 Task: Open Card Environmental Science Conference Review in Board Business Model Canvas Creation to Workspace Corporate Housing and add a team member Softage.2@softage.net, a label Blue, a checklist Event Marketing, an attachment from Trello, a color Blue and finally, add a card description 'Plan and execute company team-building retreat with a focus on employee well-being' and a comment 'We should approach this task with a sense of ownership and personal responsibility for its success.'. Add a start date 'Jan 02, 1900' with a due date 'Jan 09, 1900'
Action: Mouse moved to (83, 288)
Screenshot: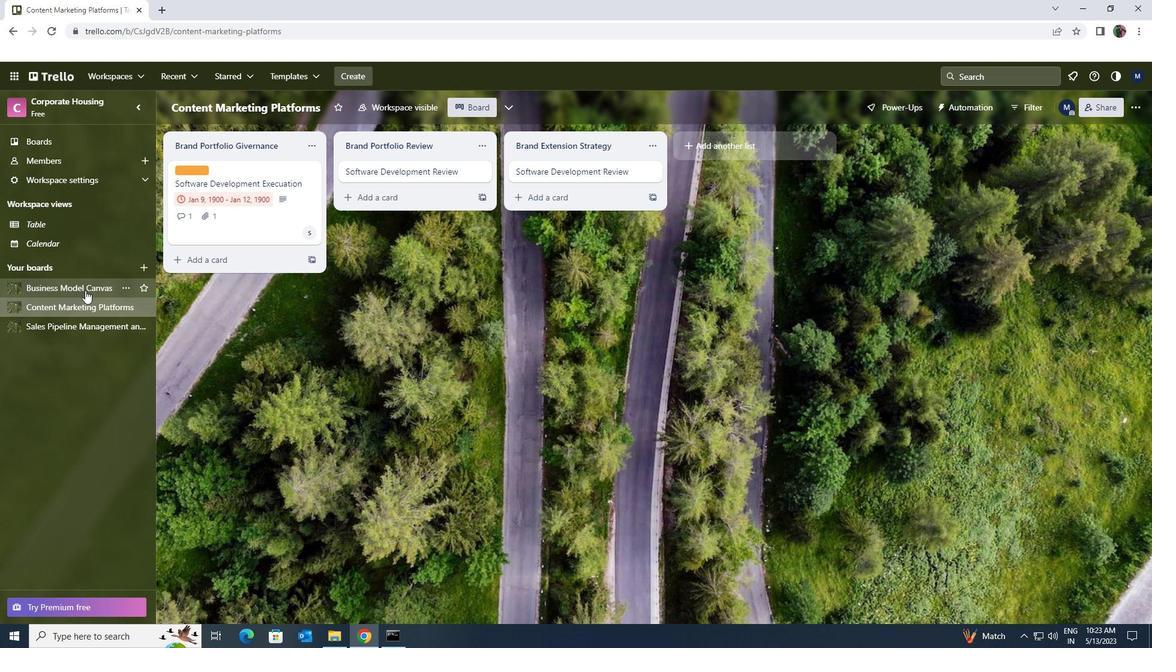 
Action: Mouse pressed left at (83, 288)
Screenshot: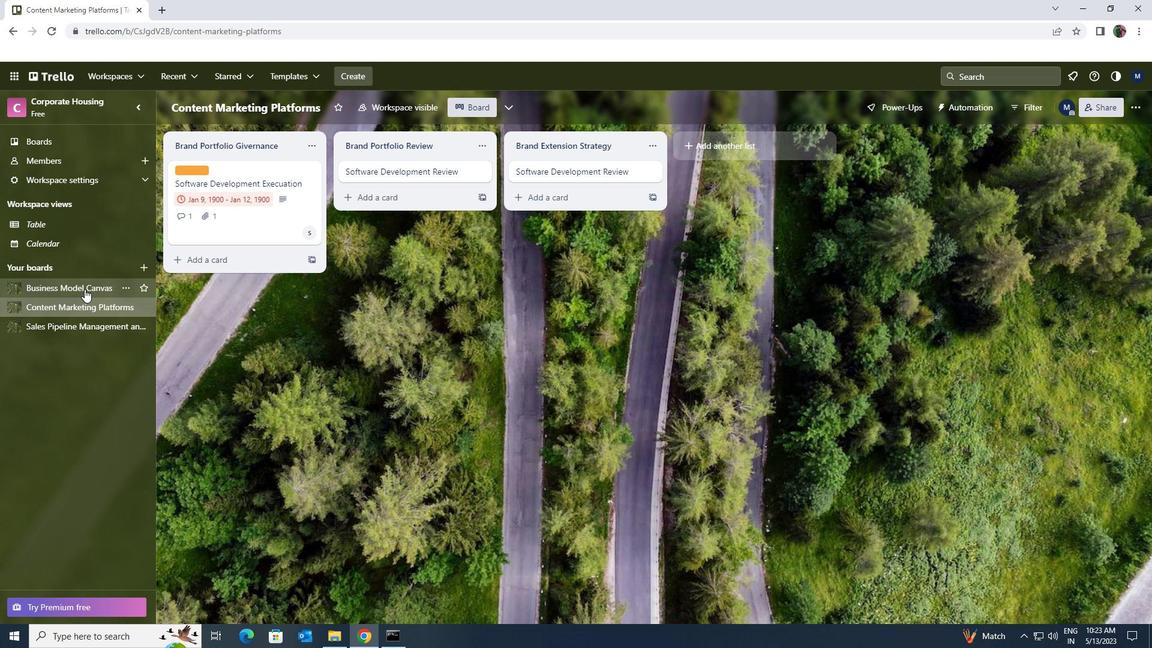 
Action: Mouse moved to (226, 166)
Screenshot: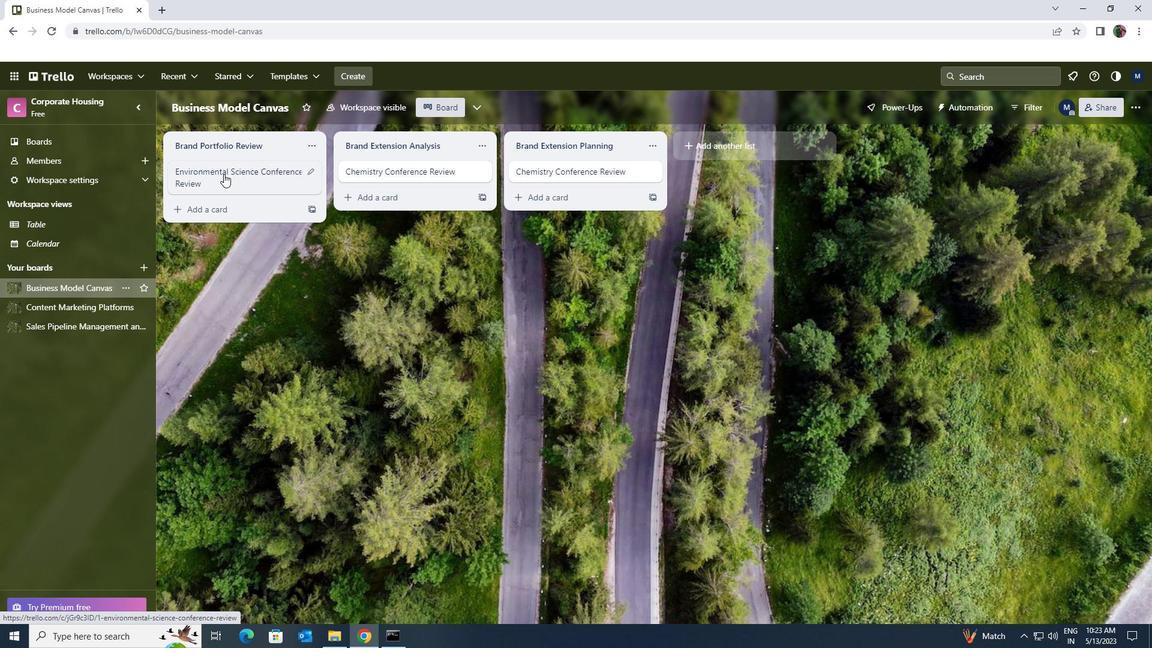 
Action: Mouse pressed left at (226, 166)
Screenshot: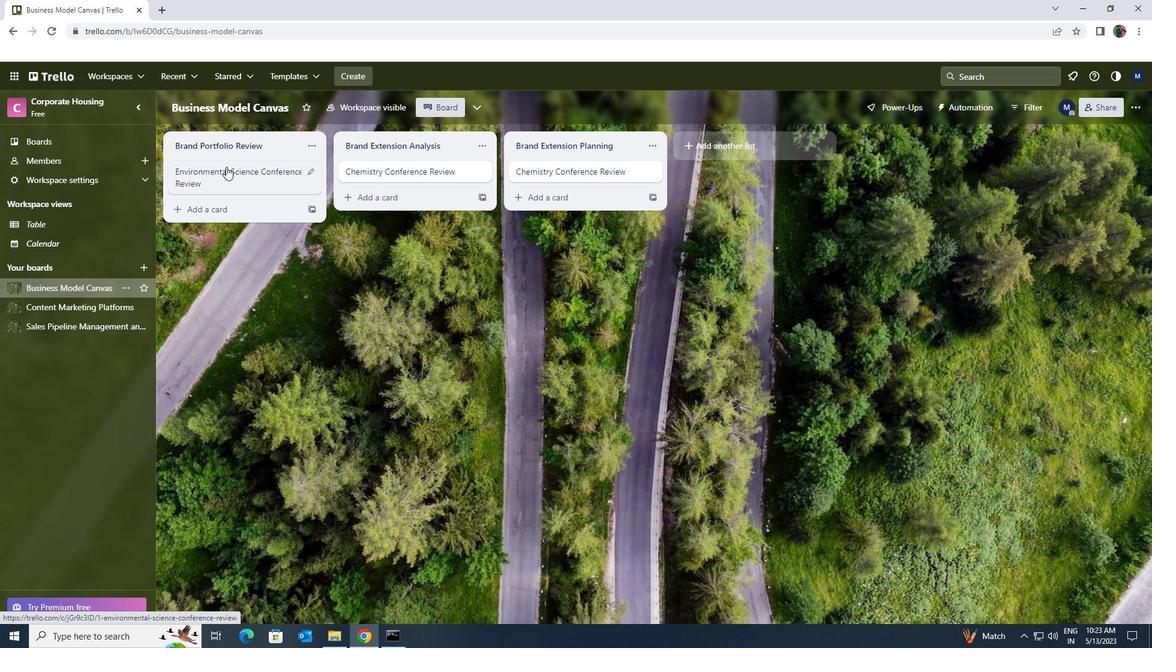 
Action: Mouse moved to (740, 174)
Screenshot: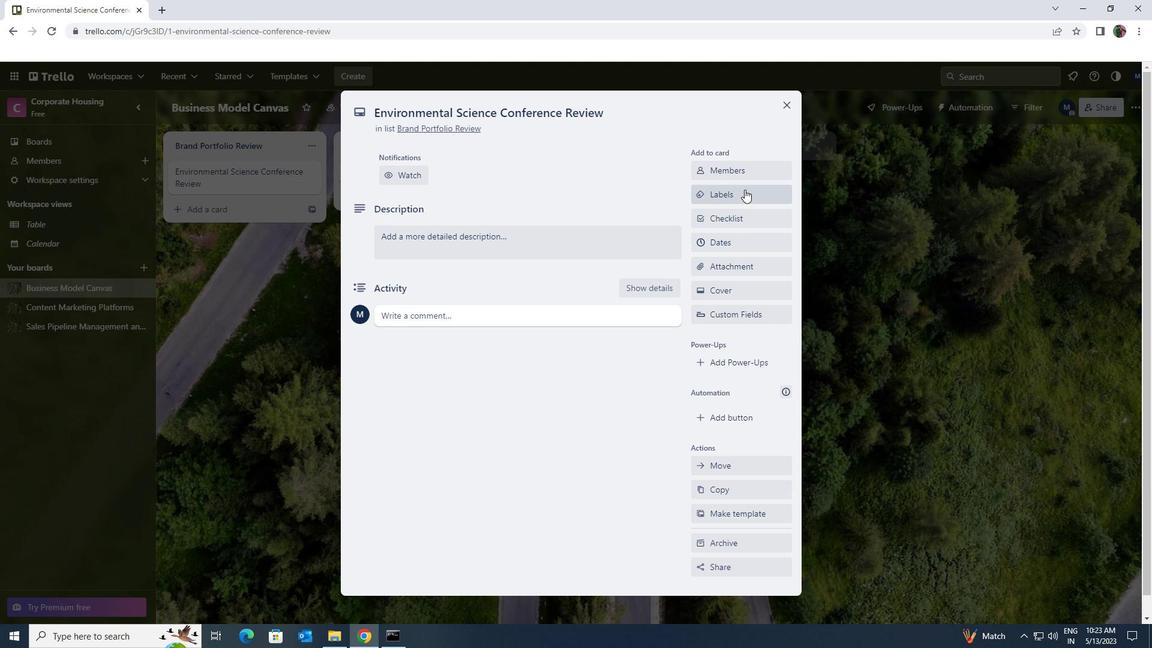 
Action: Mouse pressed left at (740, 174)
Screenshot: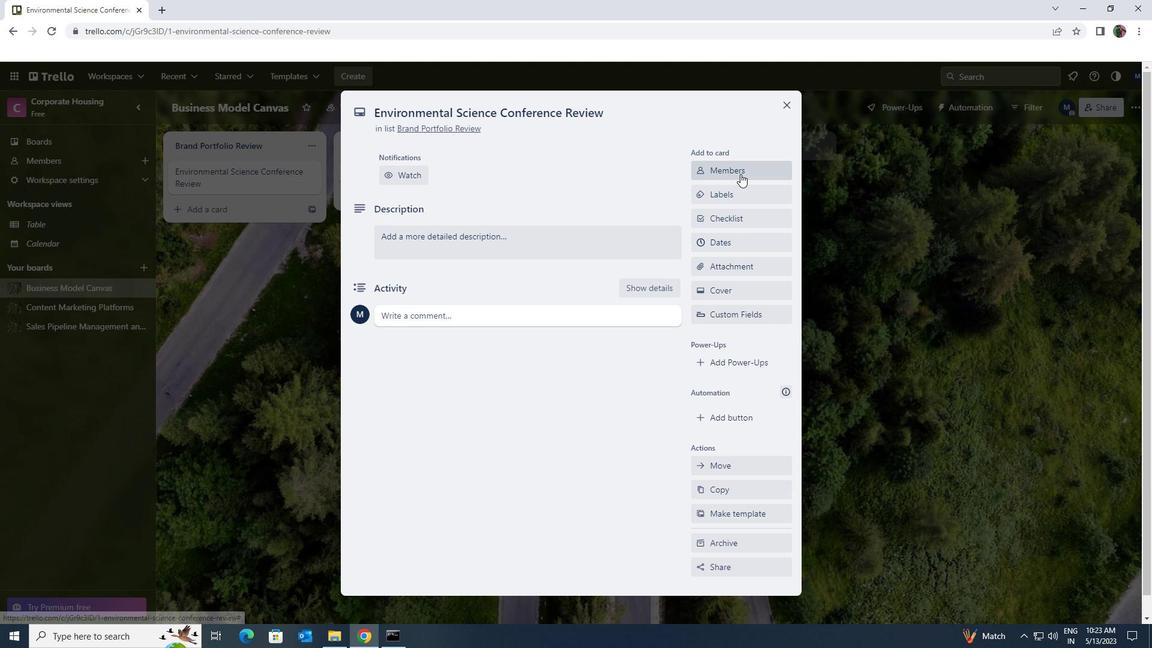 
Action: Key pressed softage.2<Key.shift>@SOFTAGE.NET
Screenshot: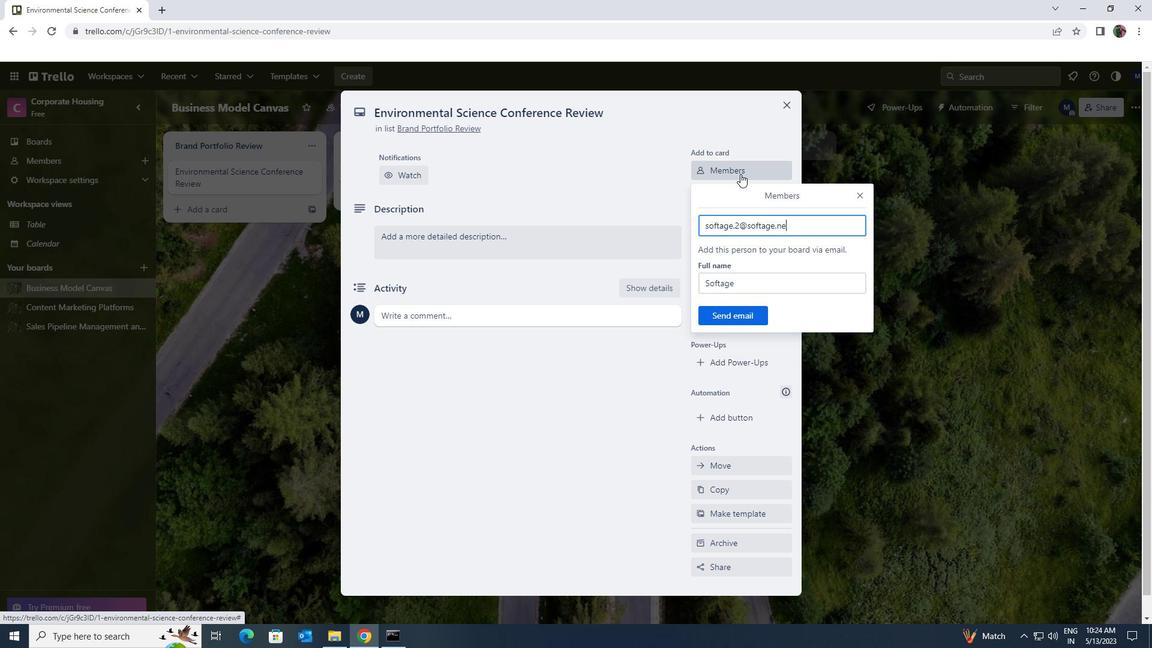 
Action: Mouse moved to (750, 309)
Screenshot: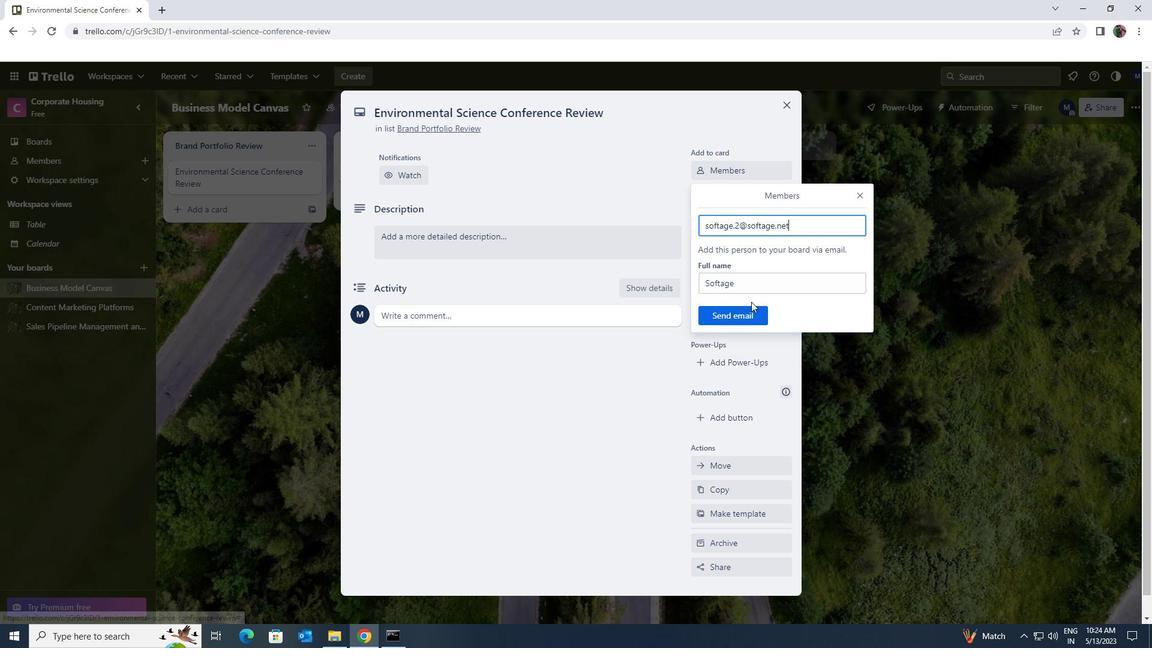 
Action: Mouse pressed left at (750, 309)
Screenshot: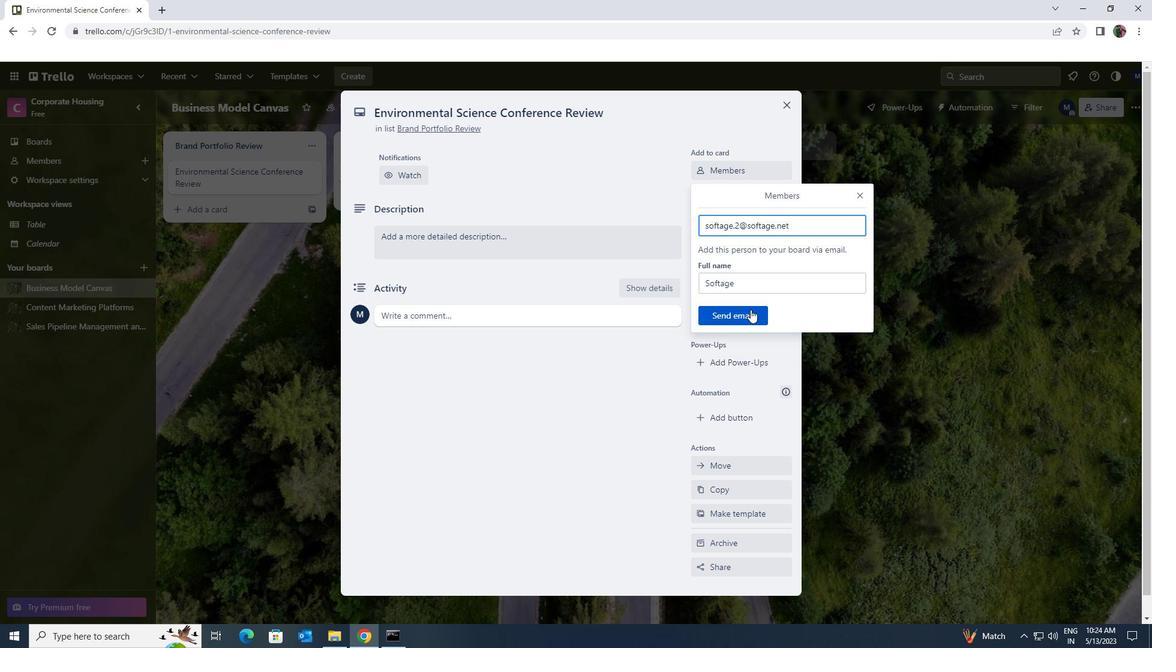 
Action: Mouse moved to (729, 237)
Screenshot: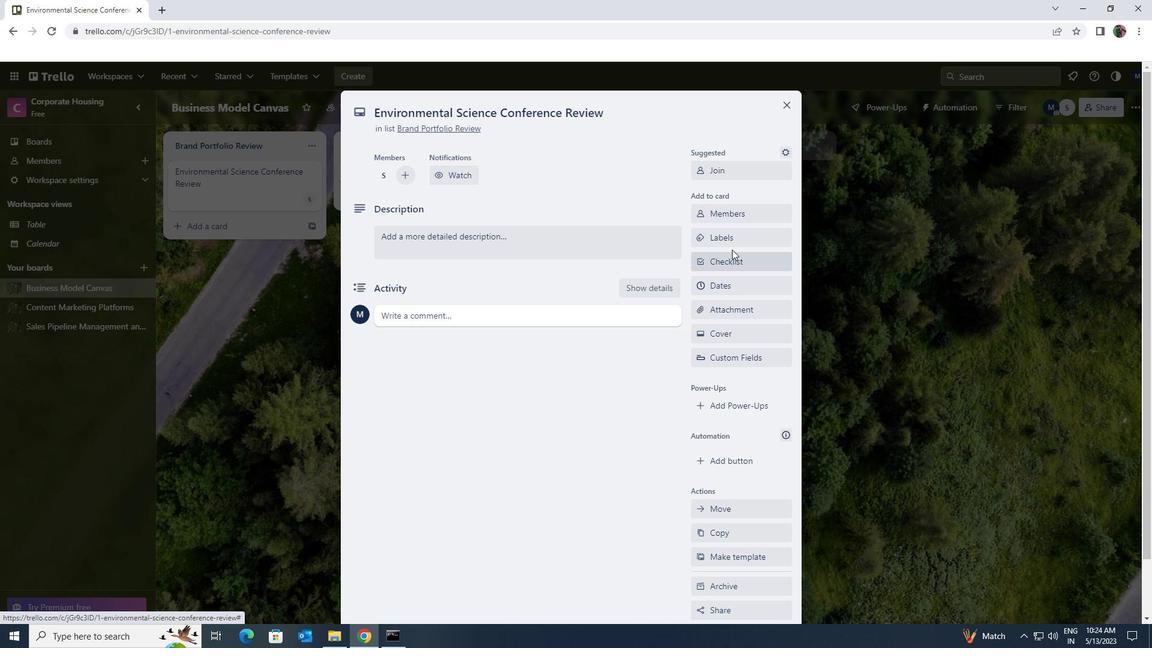 
Action: Mouse pressed left at (729, 237)
Screenshot: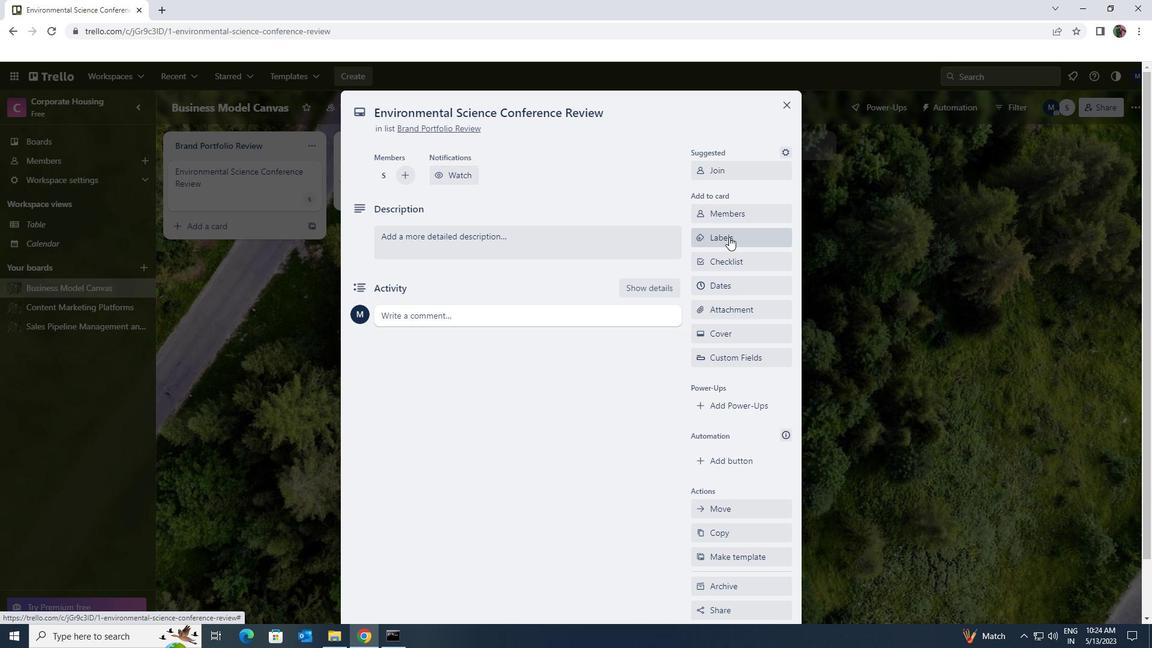 
Action: Mouse moved to (767, 466)
Screenshot: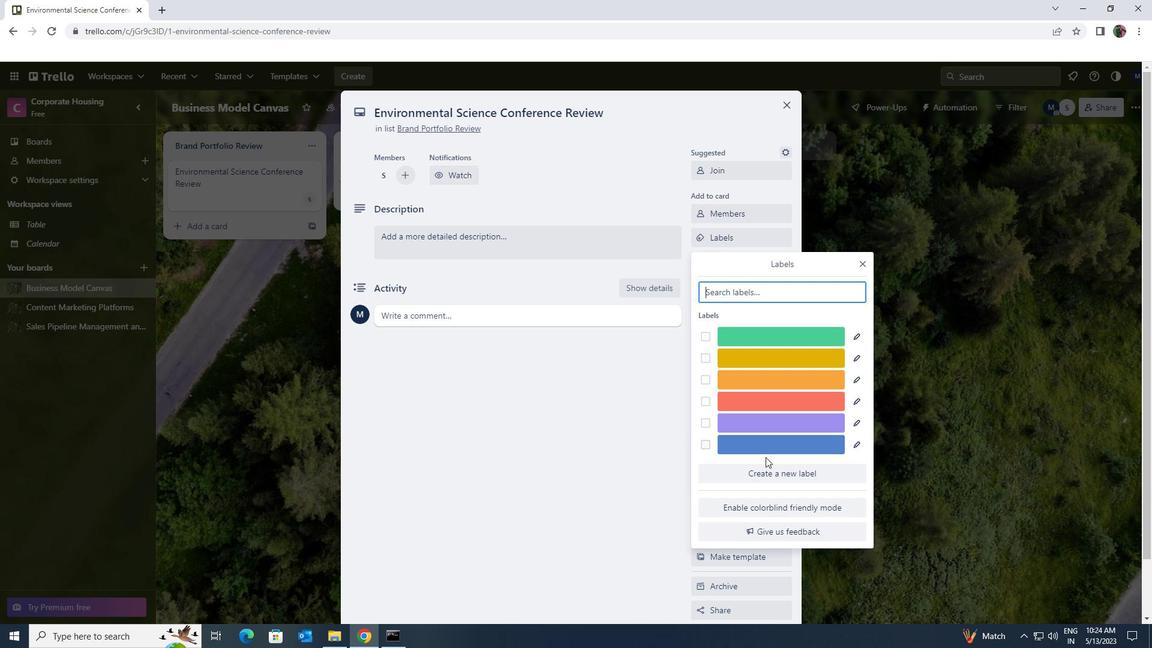 
Action: Mouse pressed left at (767, 466)
Screenshot: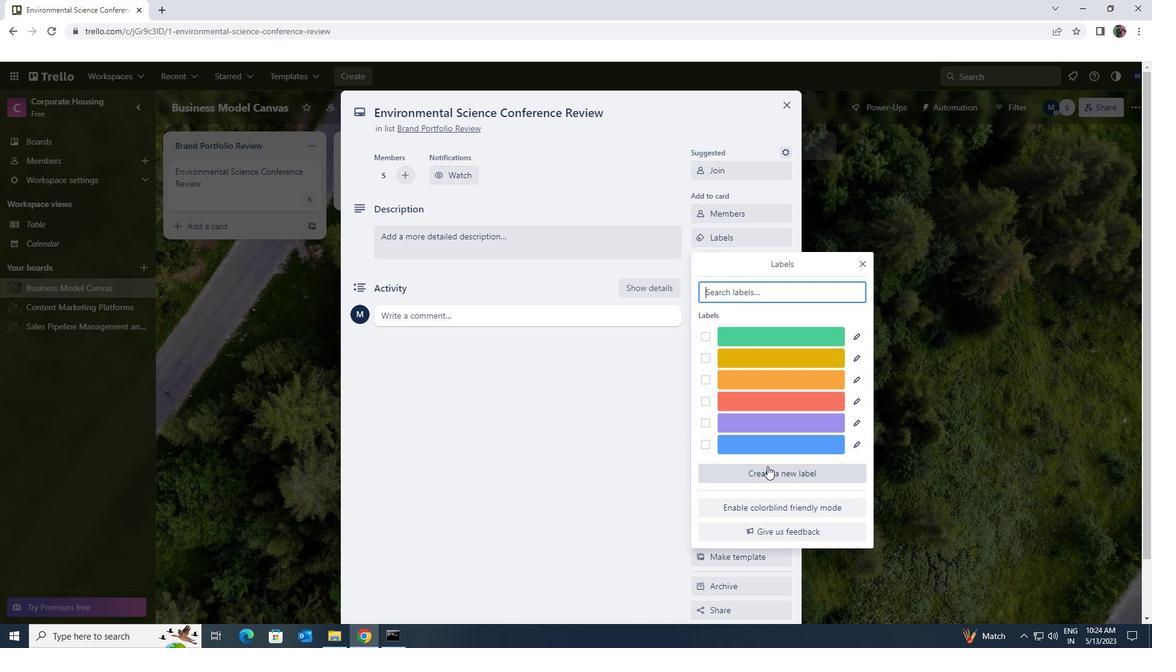 
Action: Mouse moved to (714, 521)
Screenshot: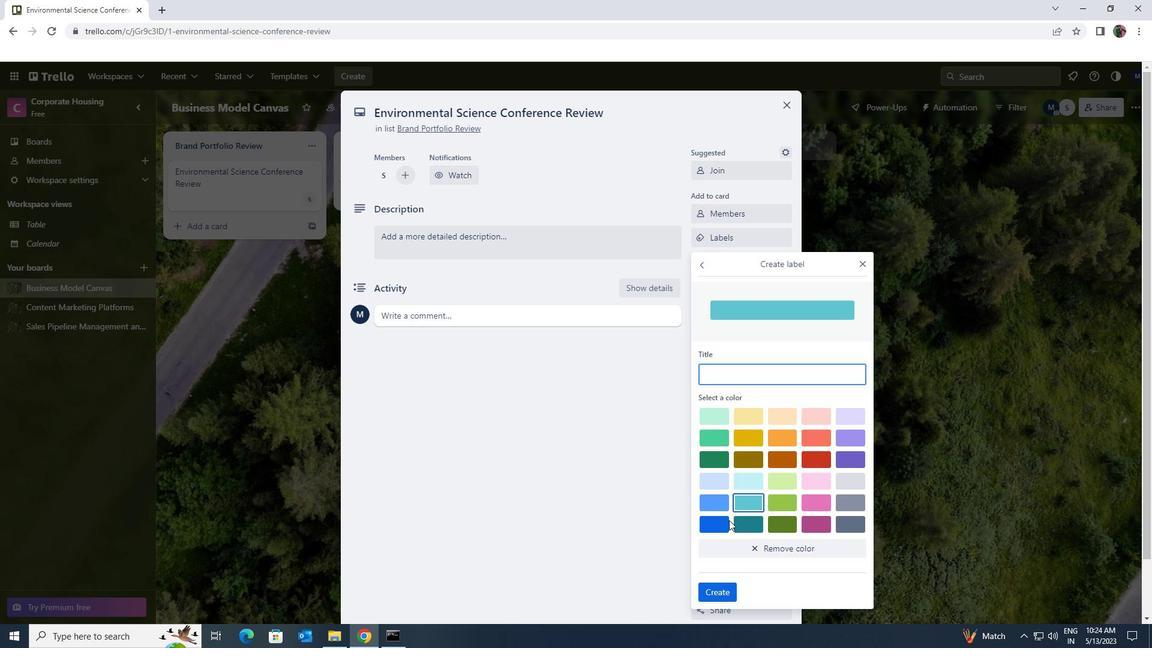 
Action: Mouse pressed left at (714, 521)
Screenshot: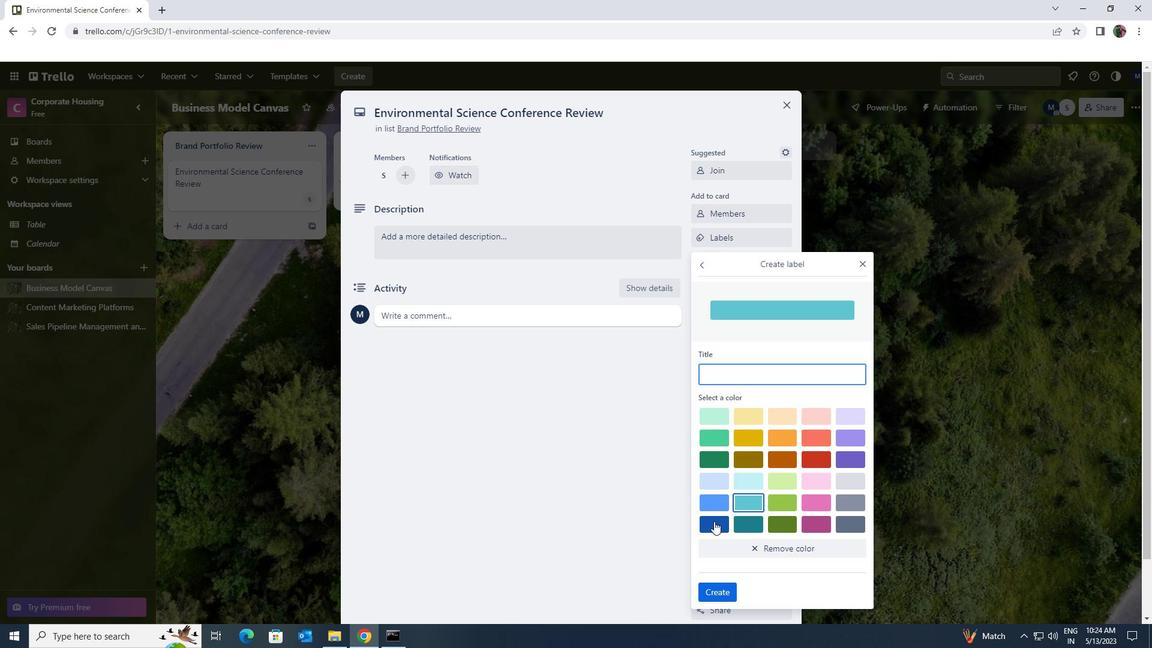 
Action: Mouse moved to (727, 597)
Screenshot: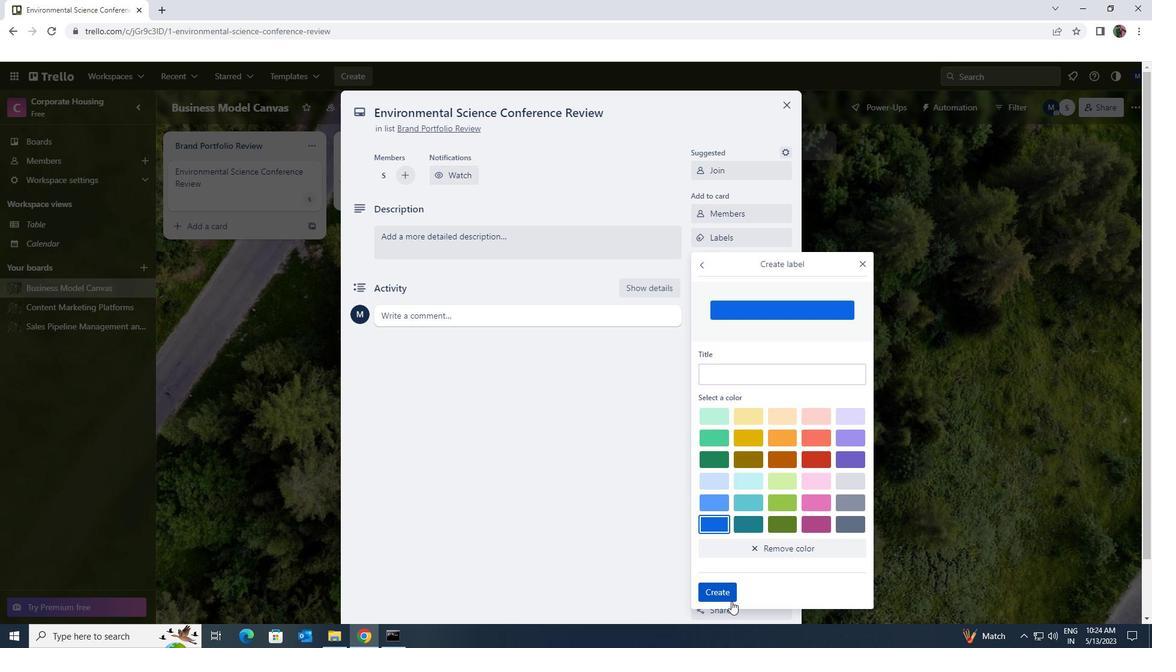 
Action: Mouse pressed left at (727, 597)
Screenshot: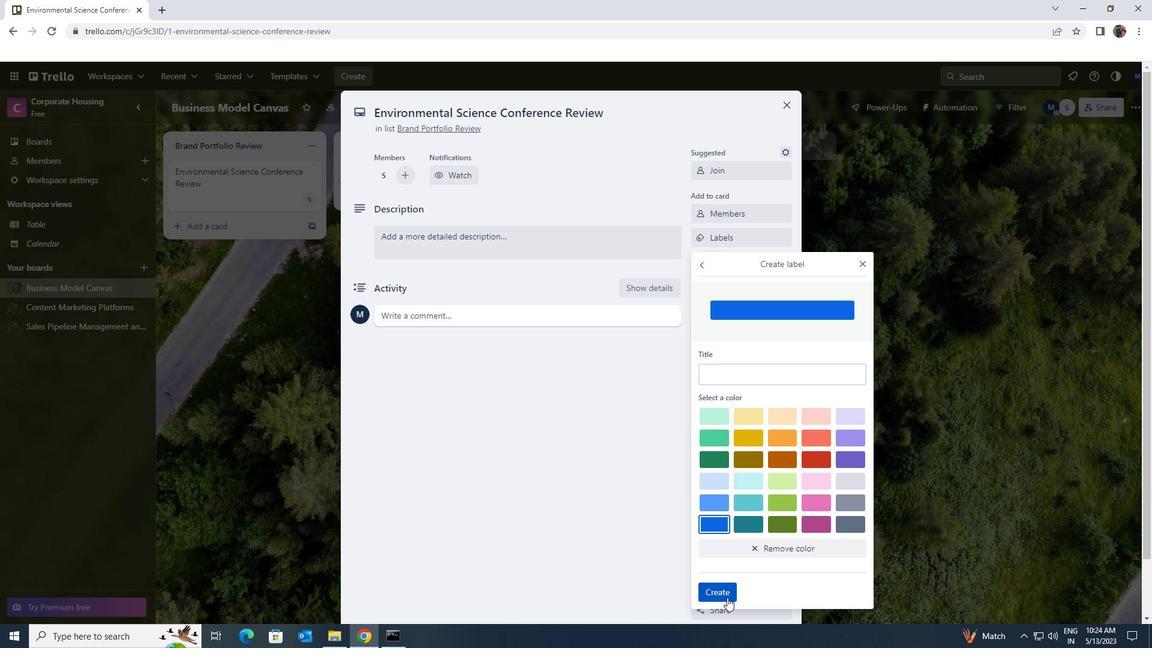 
Action: Mouse moved to (862, 264)
Screenshot: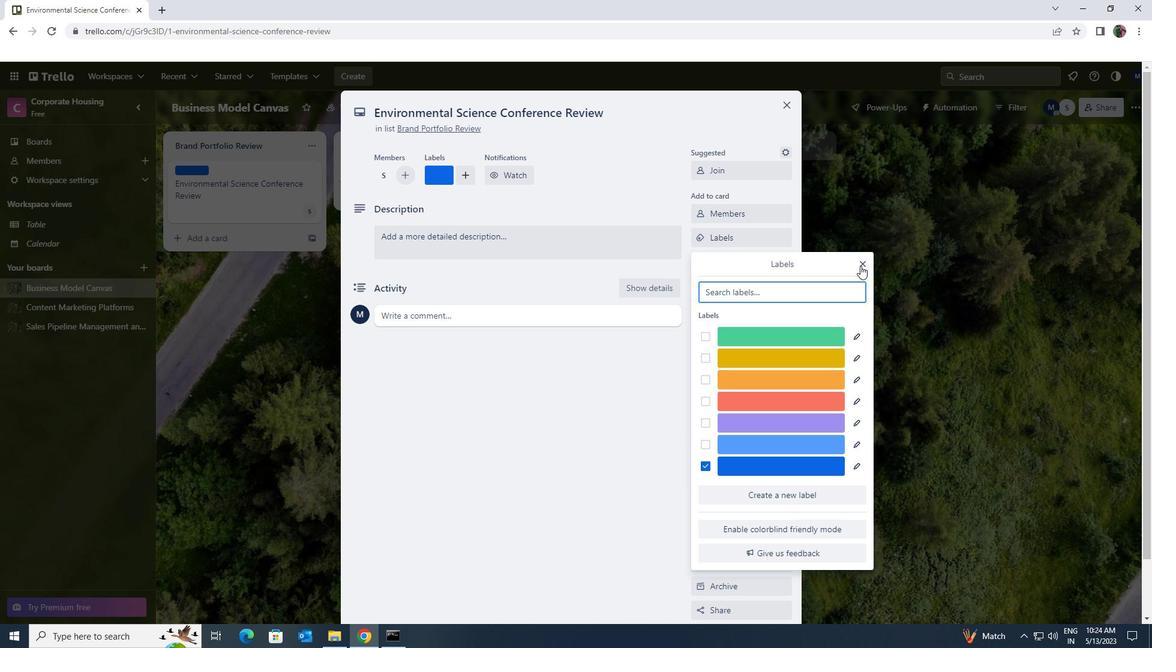 
Action: Mouse pressed left at (862, 264)
Screenshot: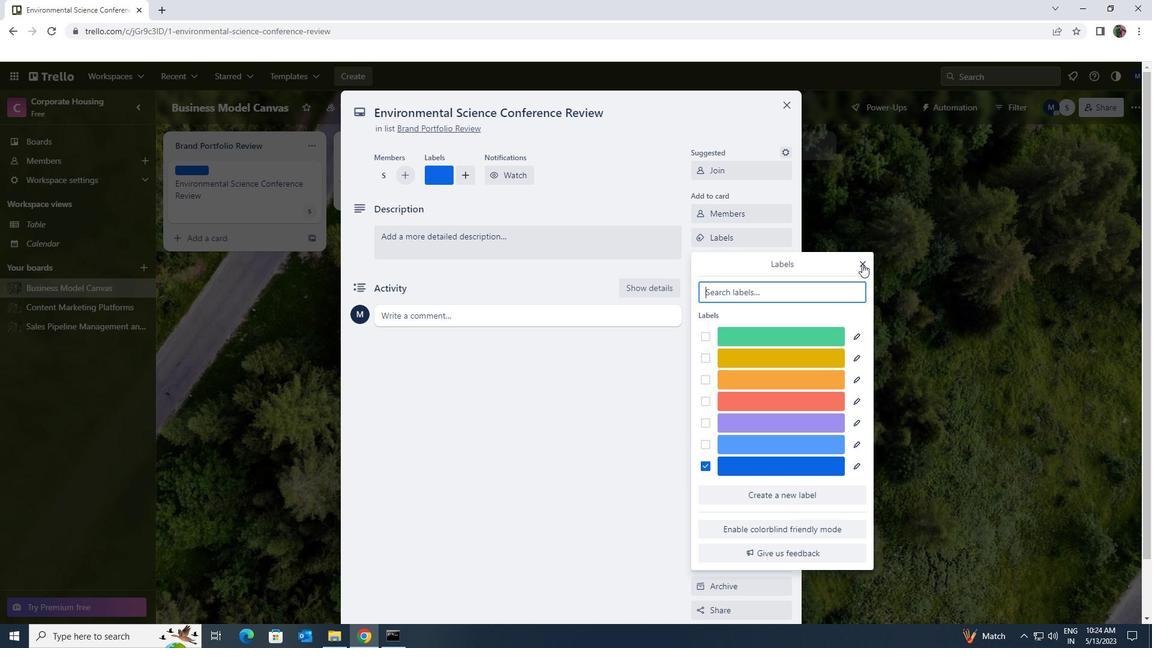 
Action: Mouse moved to (774, 261)
Screenshot: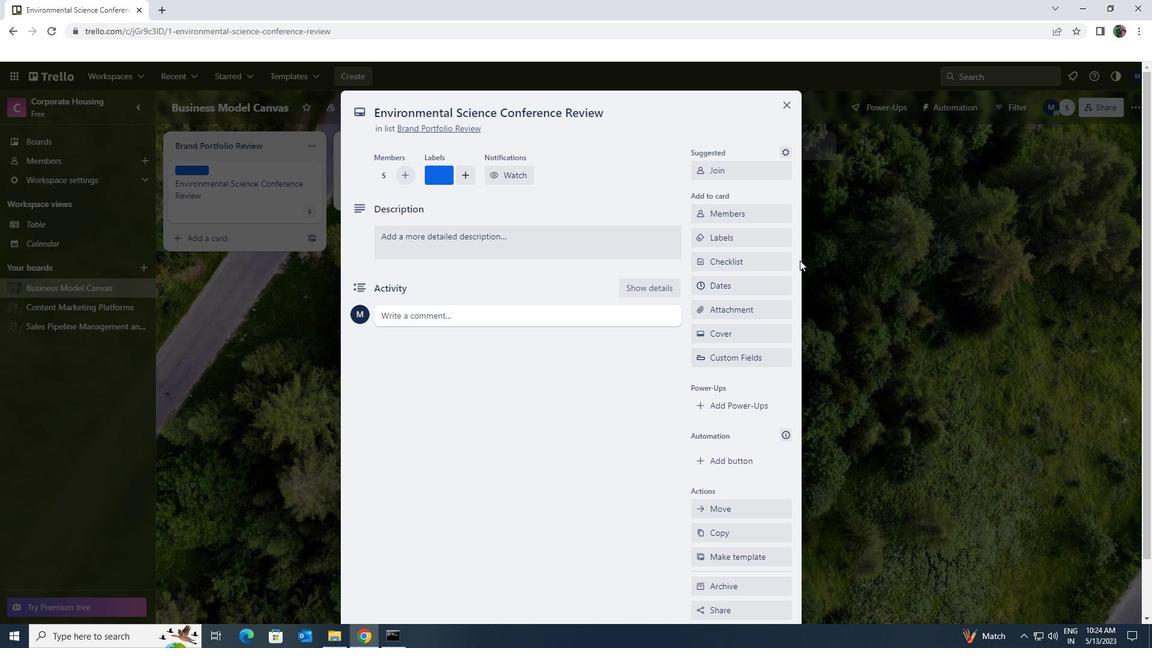 
Action: Mouse pressed left at (774, 261)
Screenshot: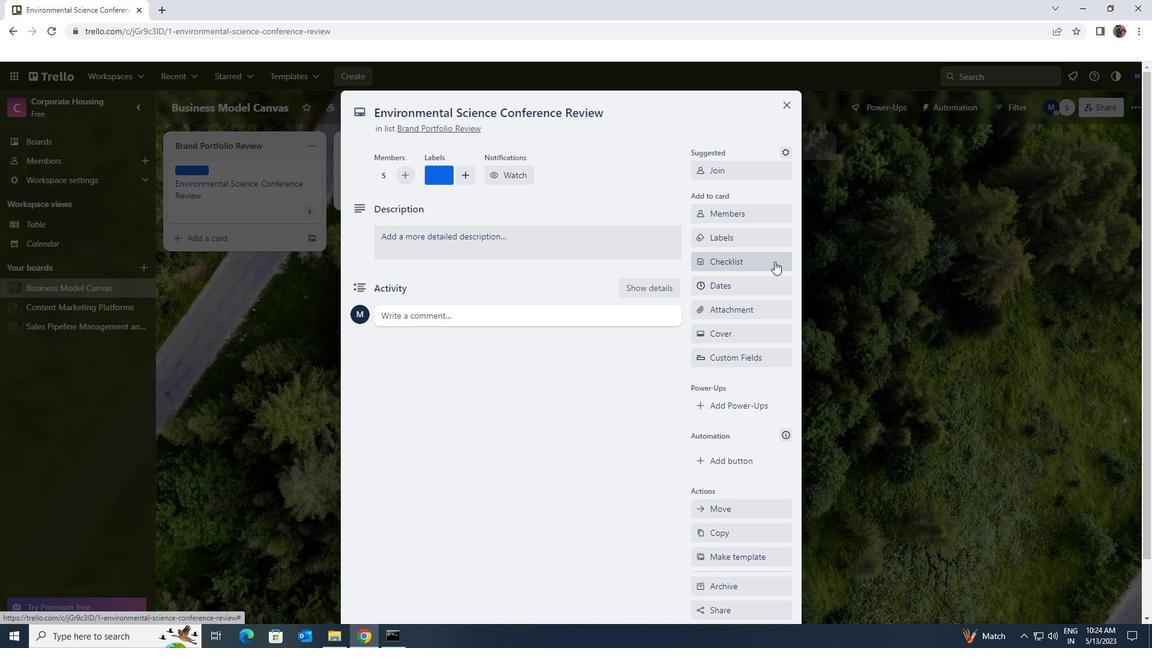 
Action: Key pressed <Key.shift><Key.shift><Key.shift><Key.shift><Key.shift>EVENT<Key.space><Key.shift>MARKETING
Screenshot: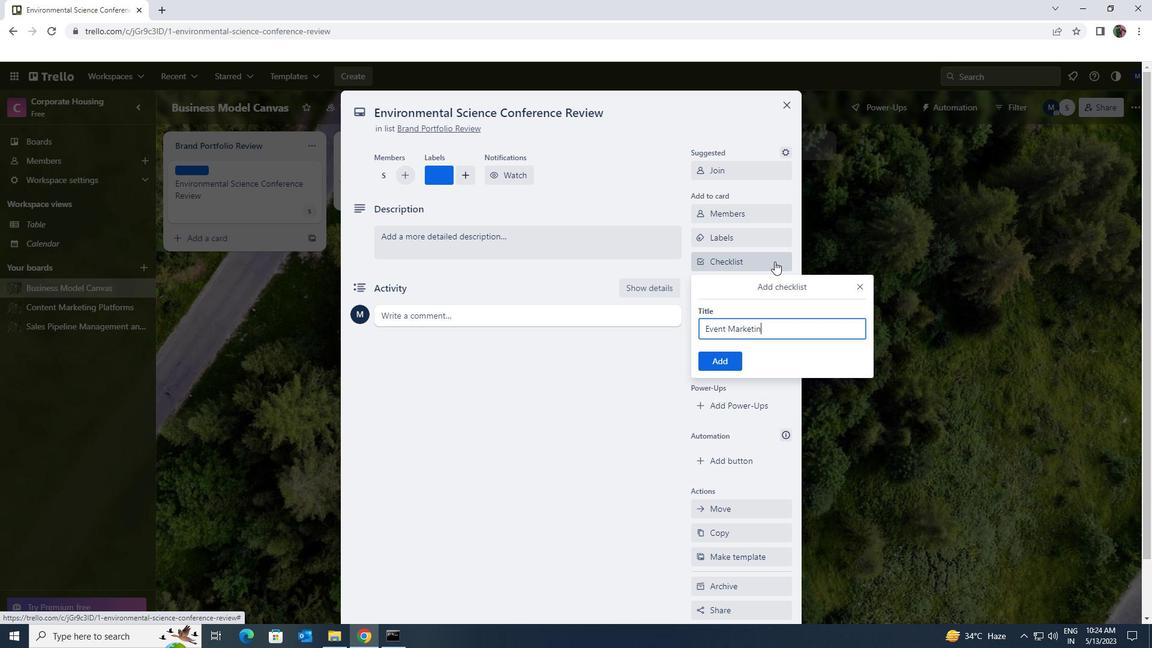 
Action: Mouse moved to (737, 359)
Screenshot: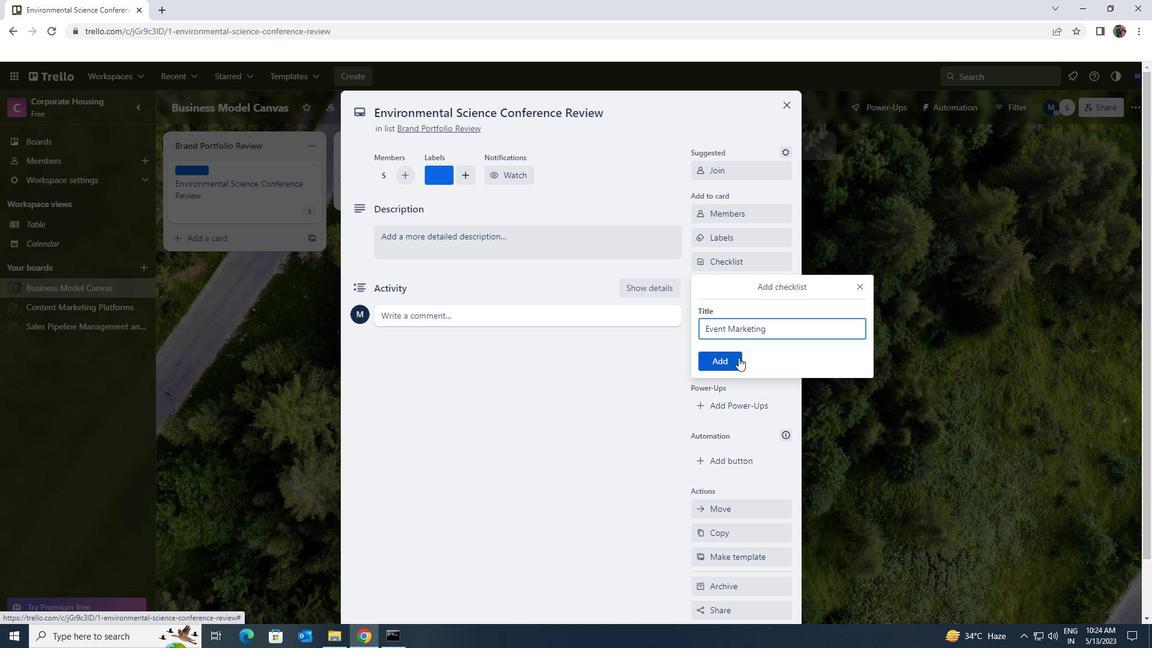 
Action: Mouse pressed left at (737, 359)
Screenshot: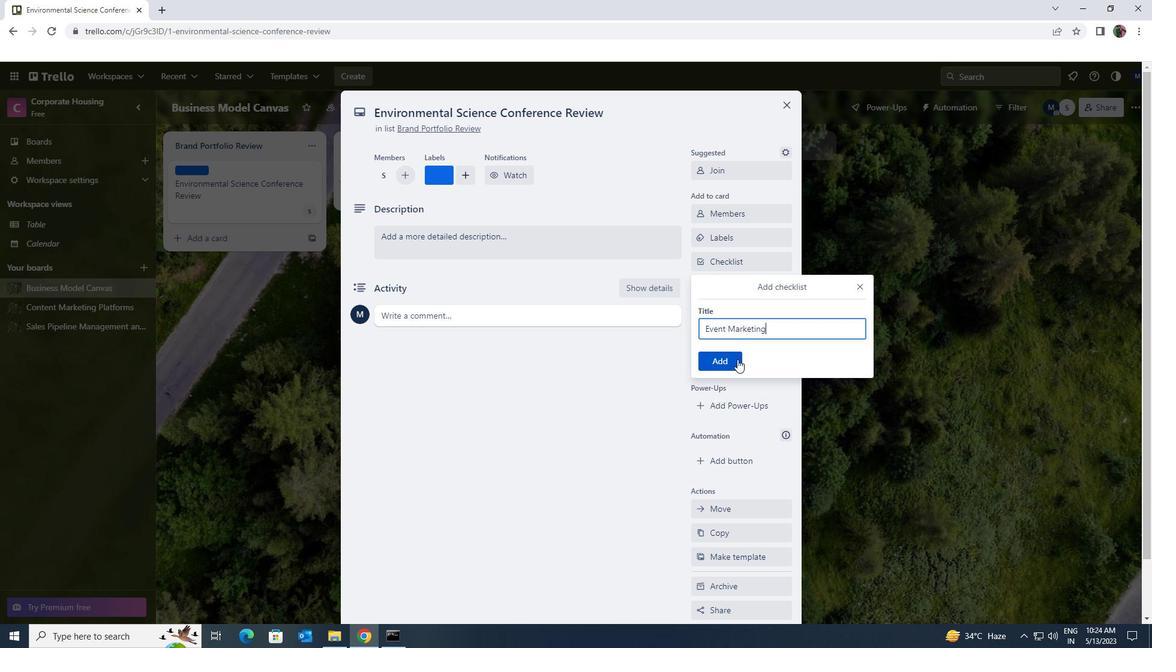 
Action: Mouse moved to (702, 309)
Screenshot: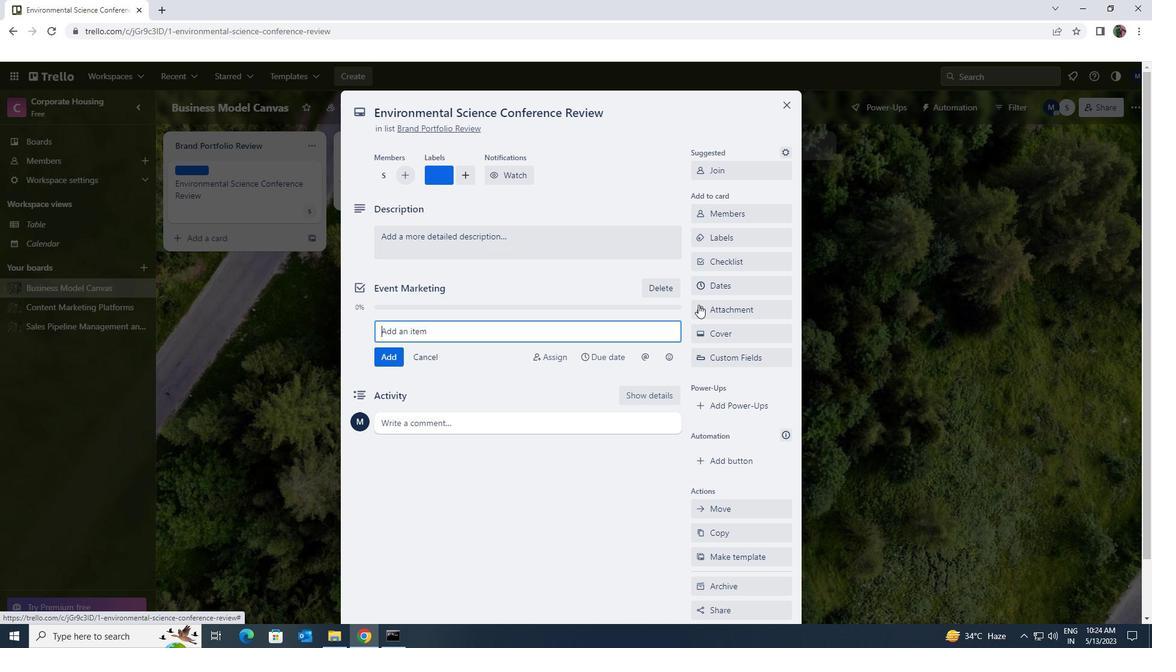 
Action: Mouse pressed left at (702, 309)
Screenshot: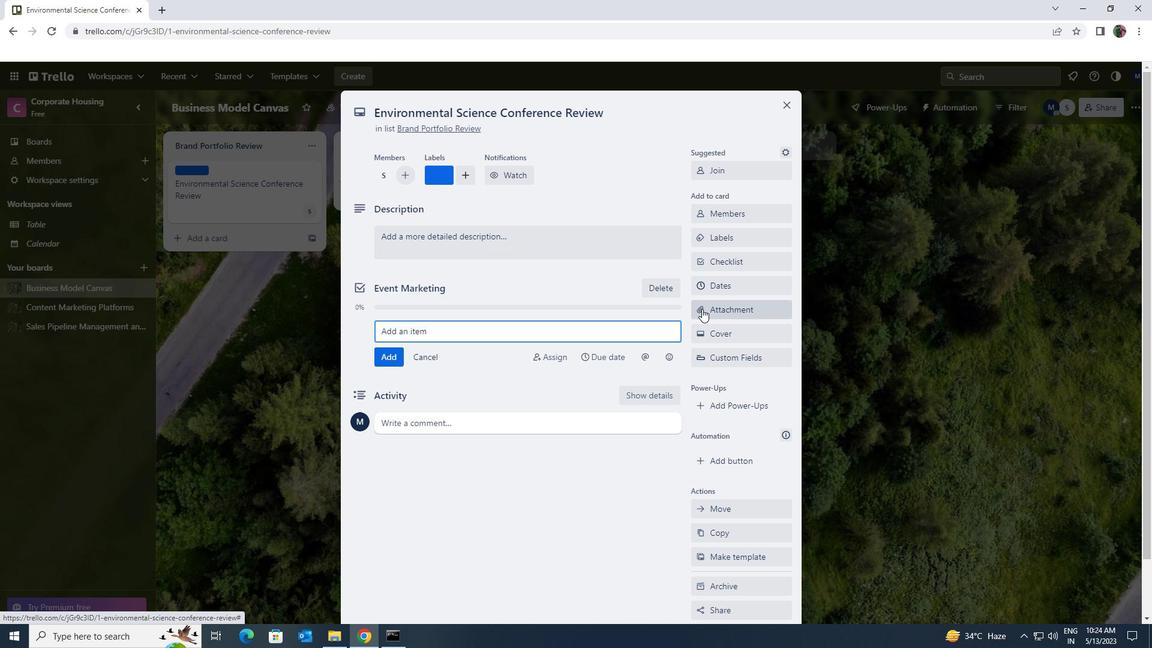 
Action: Mouse moved to (732, 402)
Screenshot: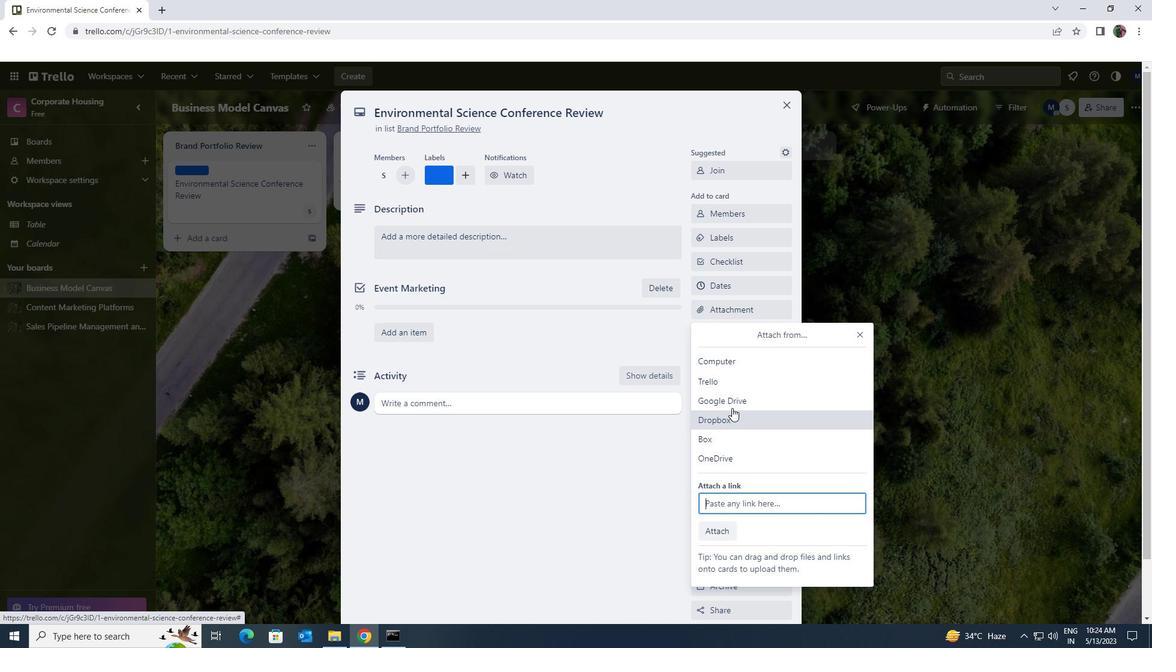 
Action: Mouse pressed left at (732, 402)
Screenshot: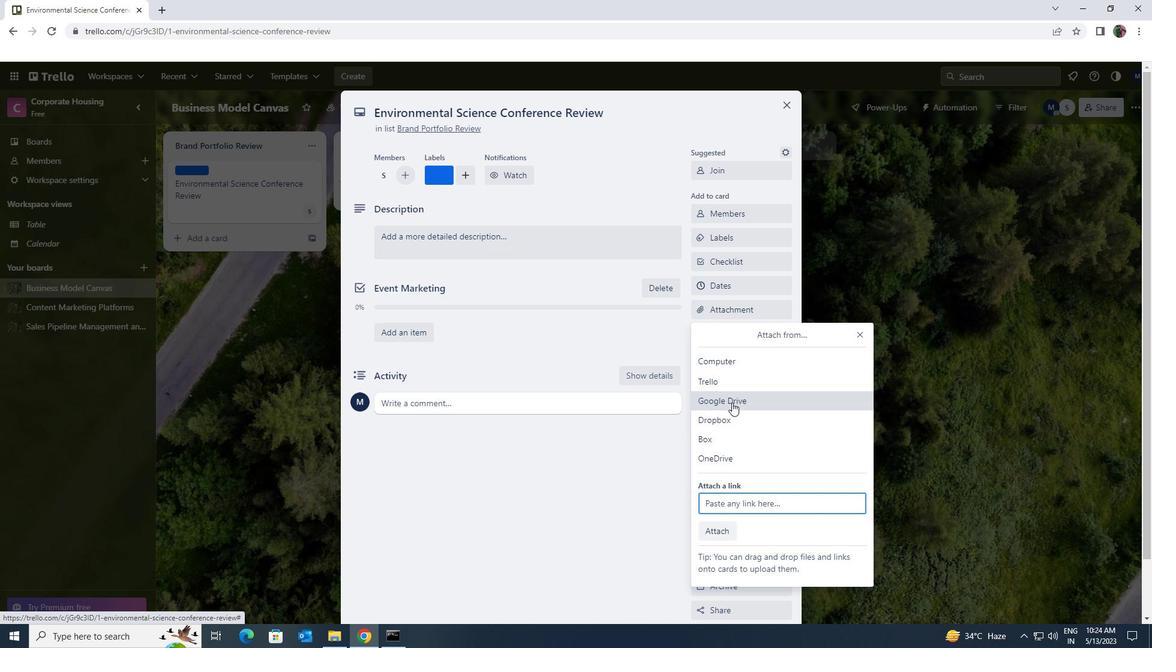 
Action: Mouse moved to (481, 432)
Screenshot: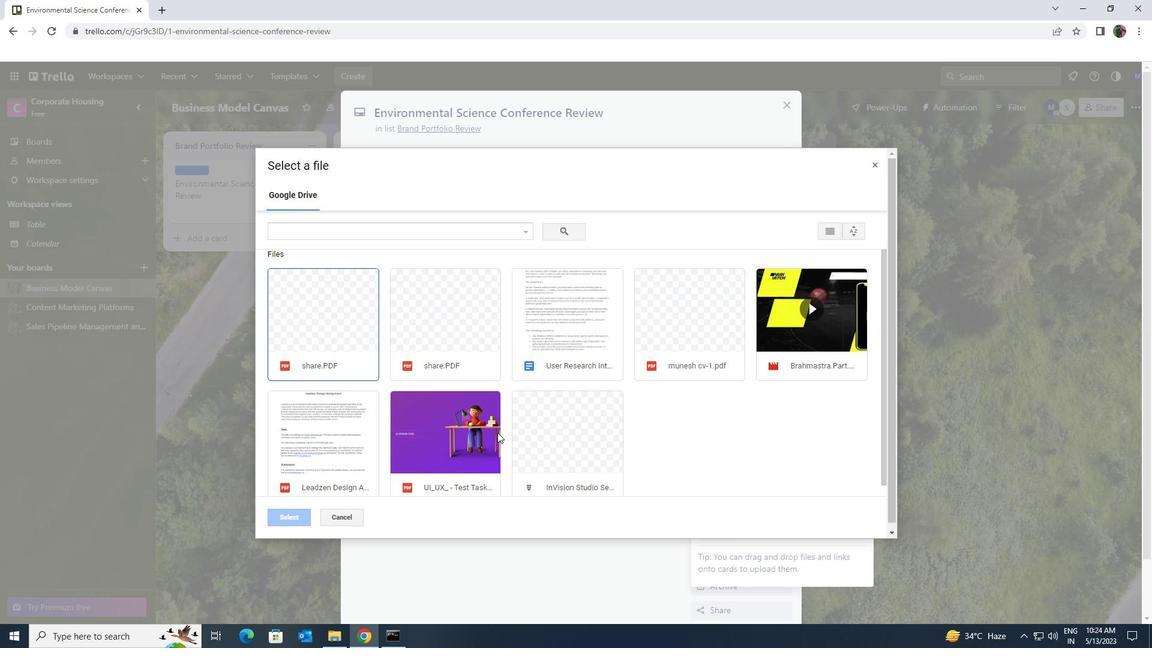 
Action: Mouse pressed left at (481, 432)
Screenshot: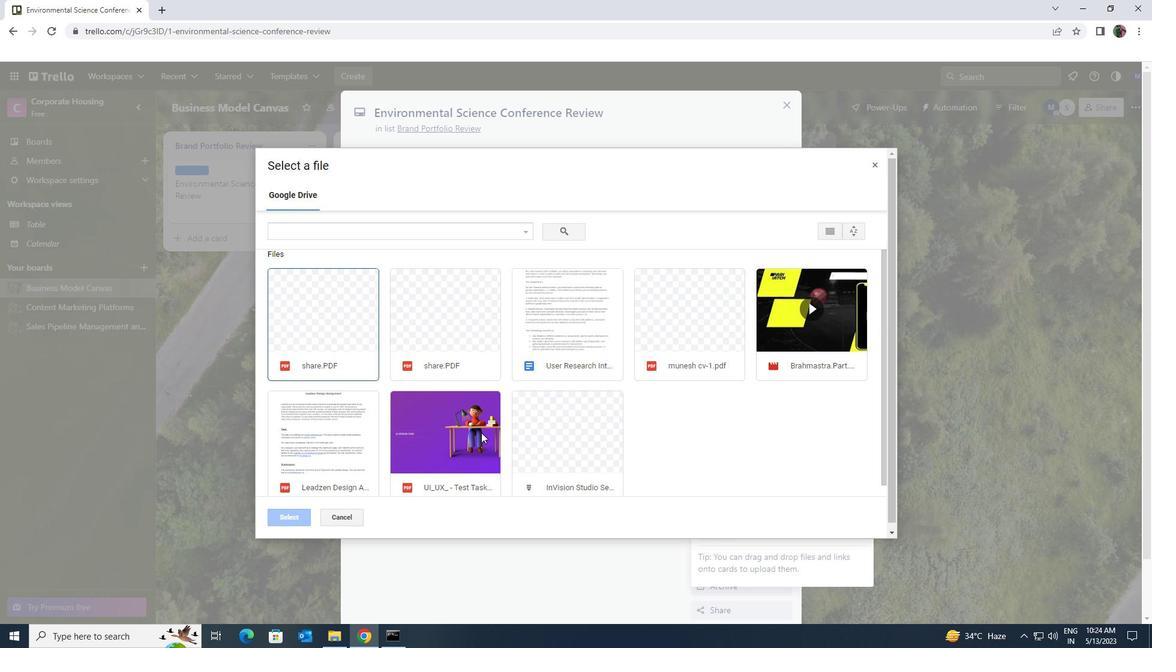 
Action: Mouse moved to (289, 511)
Screenshot: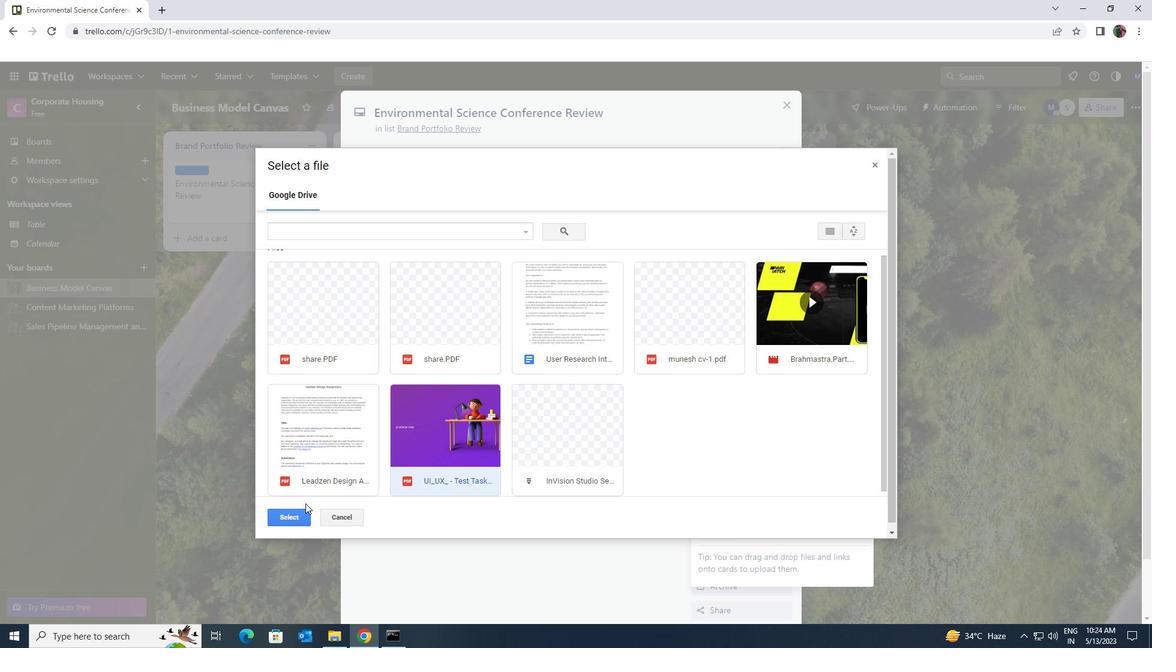 
Action: Mouse pressed left at (289, 511)
Screenshot: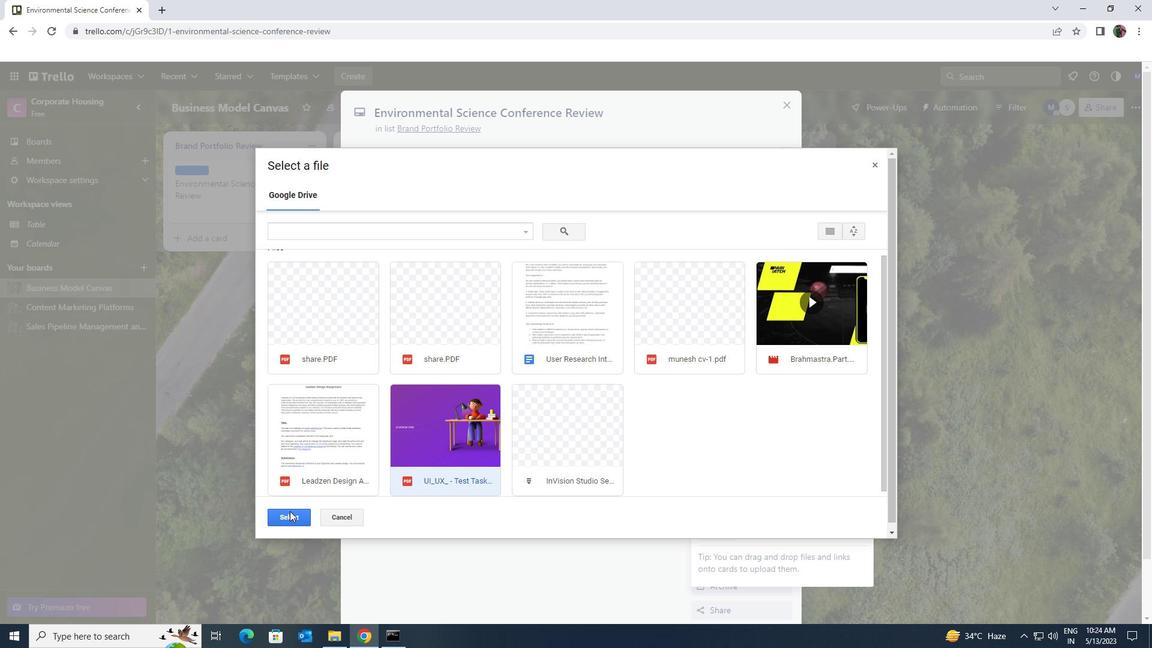 
Action: Mouse moved to (458, 247)
Screenshot: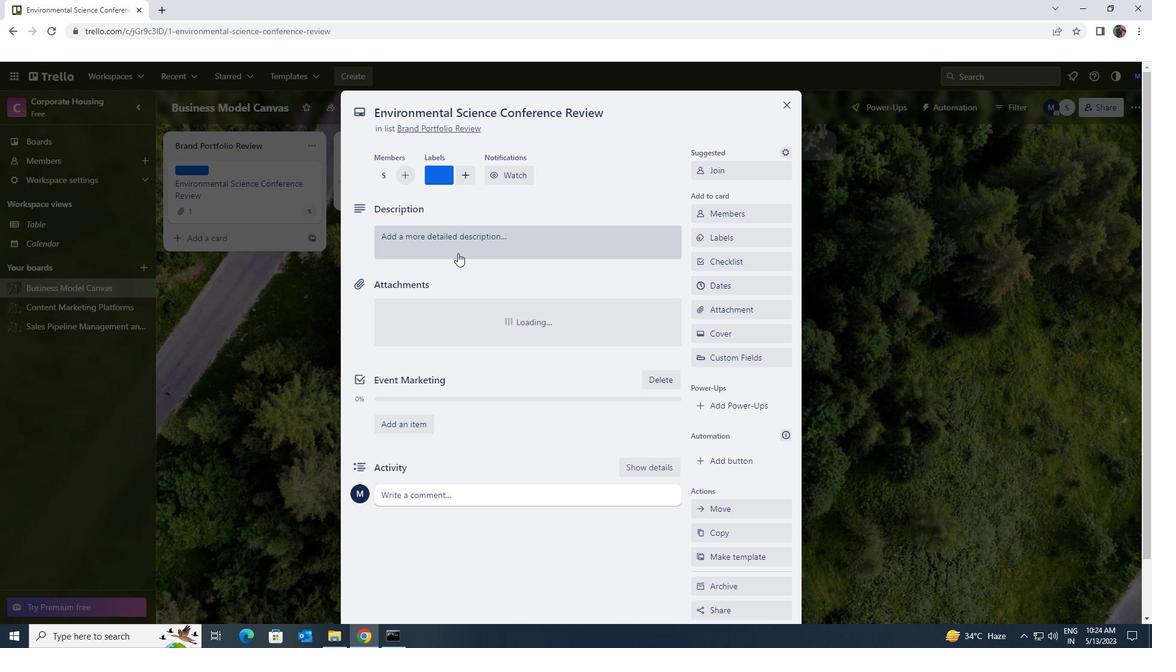 
Action: Mouse pressed left at (458, 247)
Screenshot: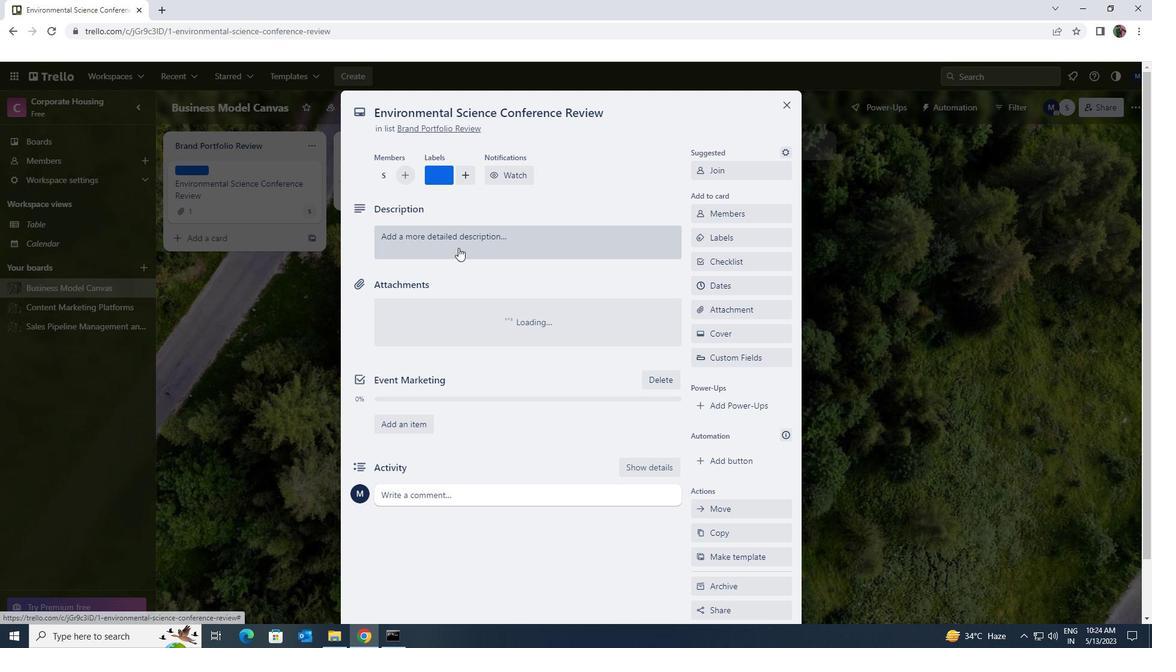 
Action: Key pressed <Key.shift>PLAN<Key.space>AND<Key.space>EXECUTE<Key.space>TEAM<Key.space>BUILDING<Key.space>RETREAT<Key.space>WITH<Key.space>A<Key.space>FOCUS<Key.space>ON<Key.space>EMPLOYEE<Key.space>WELL<Key.space>BEING
Screenshot: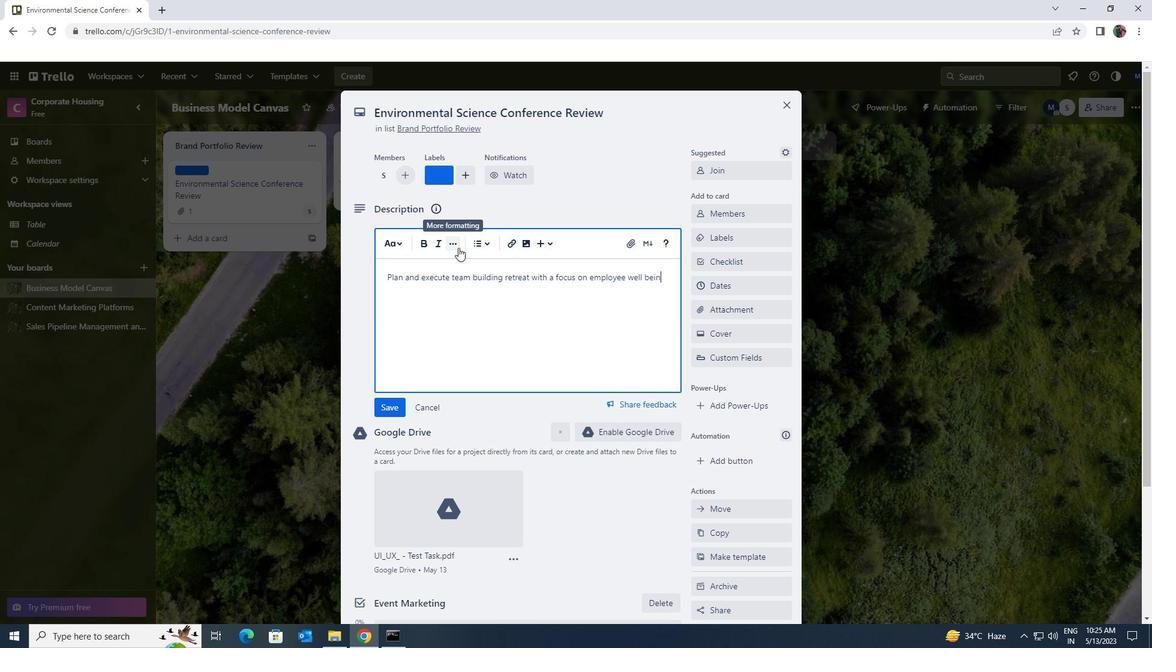 
Action: Mouse moved to (387, 405)
Screenshot: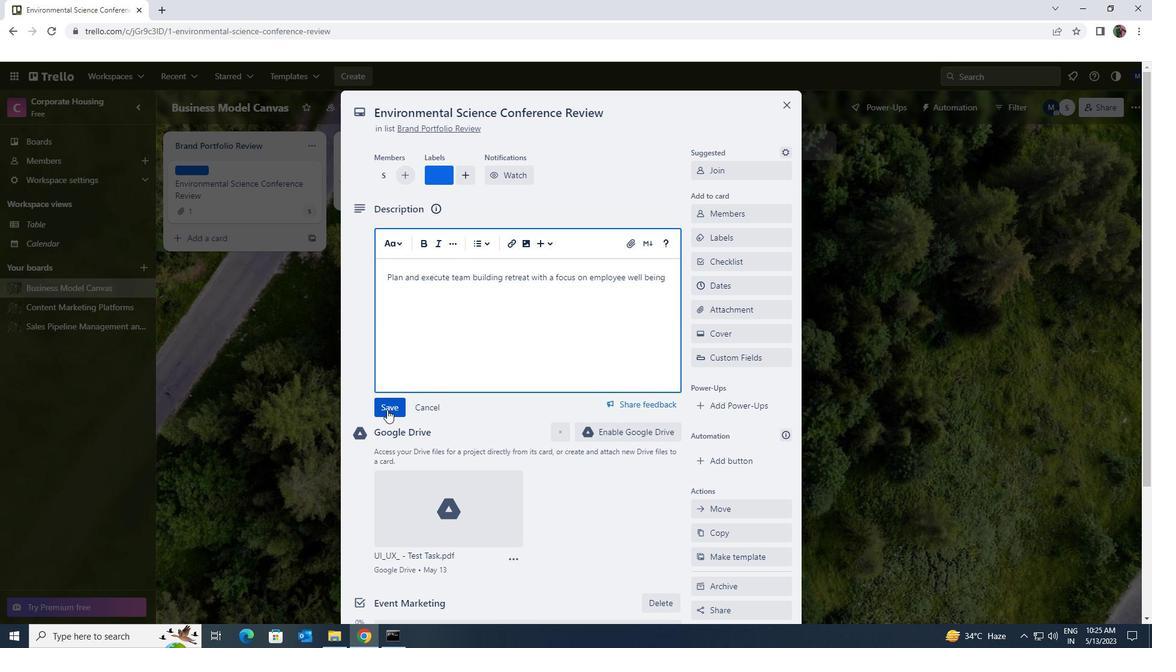 
Action: Mouse pressed left at (387, 405)
Screenshot: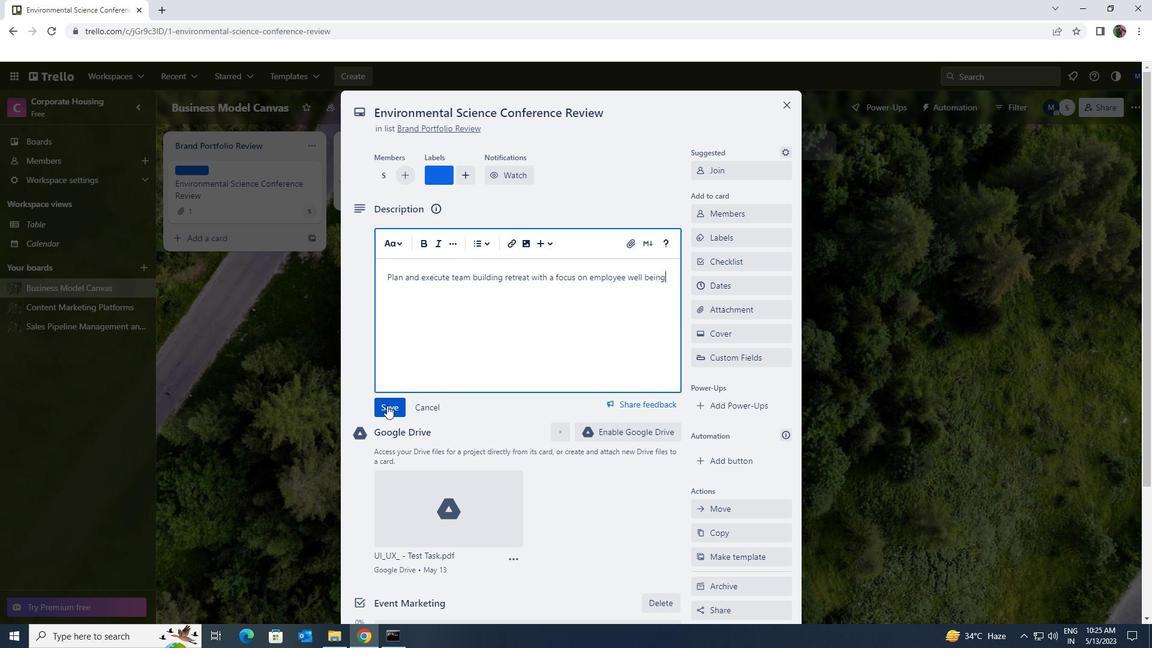 
Action: Mouse scrolled (387, 405) with delta (0, 0)
Screenshot: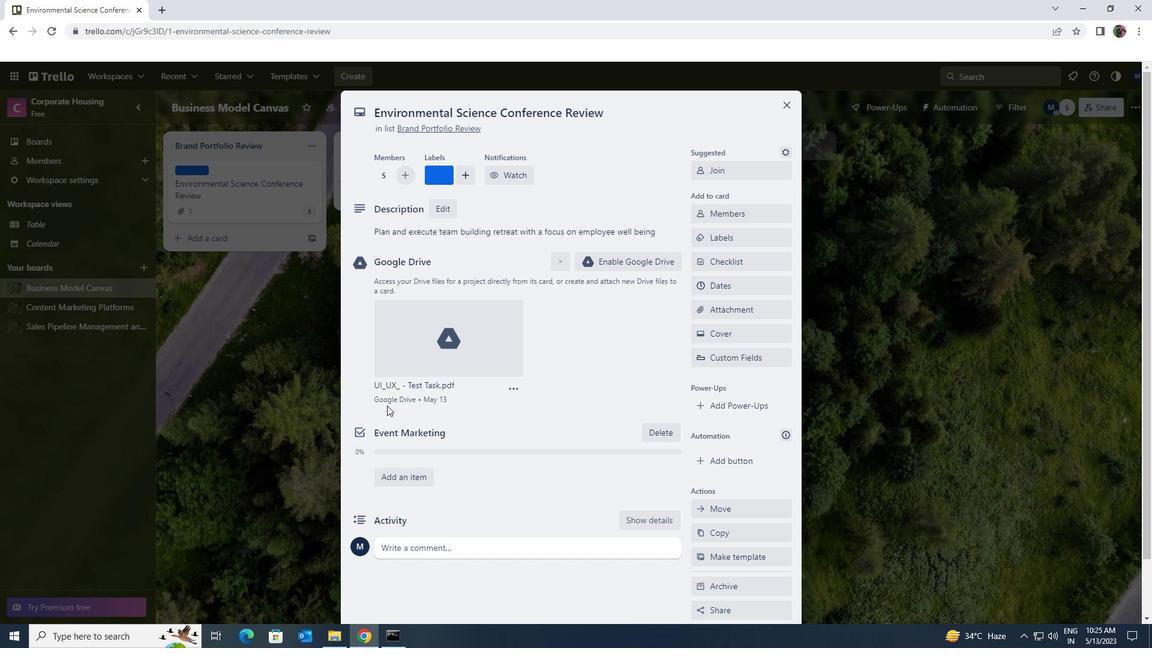 
Action: Mouse scrolled (387, 405) with delta (0, 0)
Screenshot: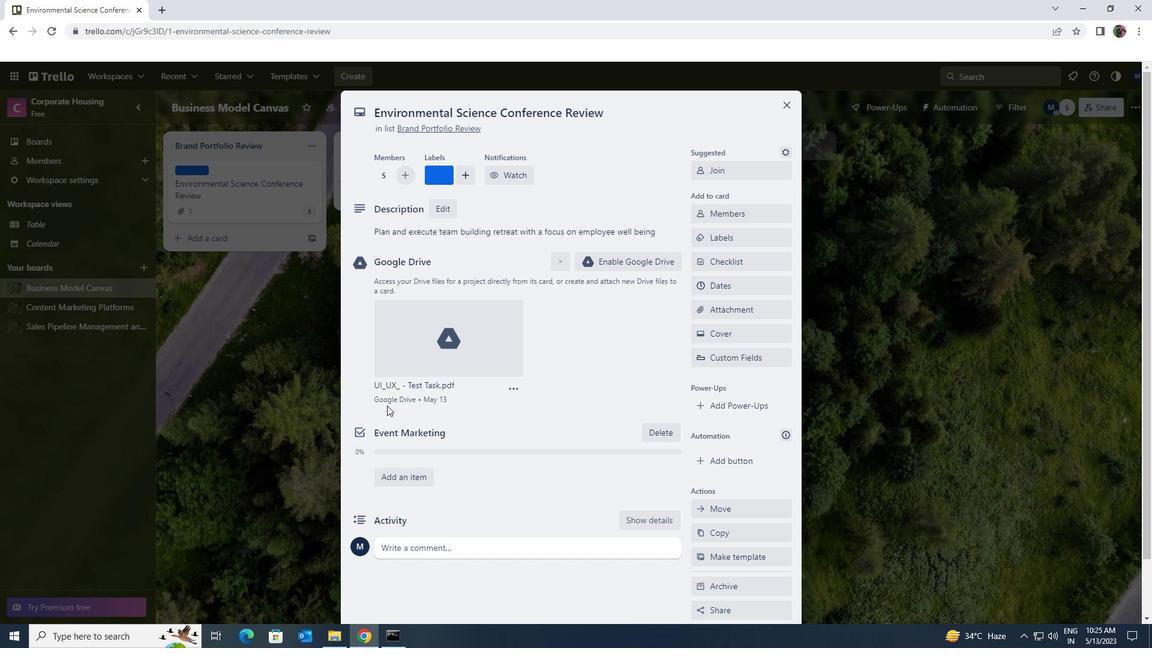 
Action: Mouse moved to (412, 495)
Screenshot: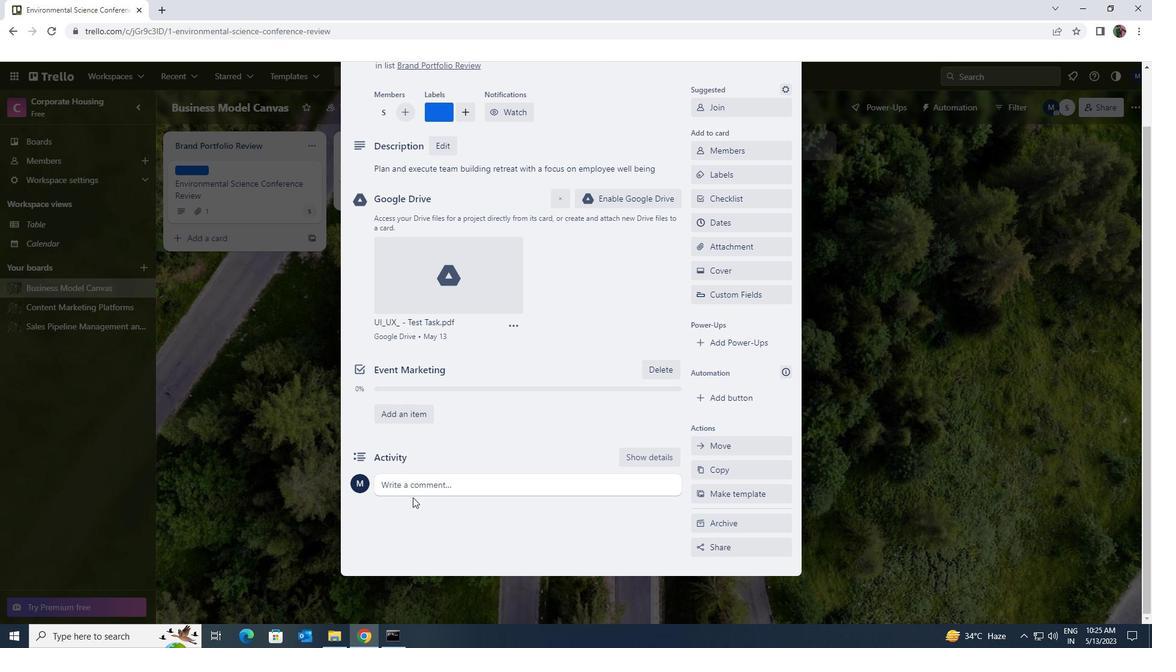 
Action: Mouse pressed left at (412, 495)
Screenshot: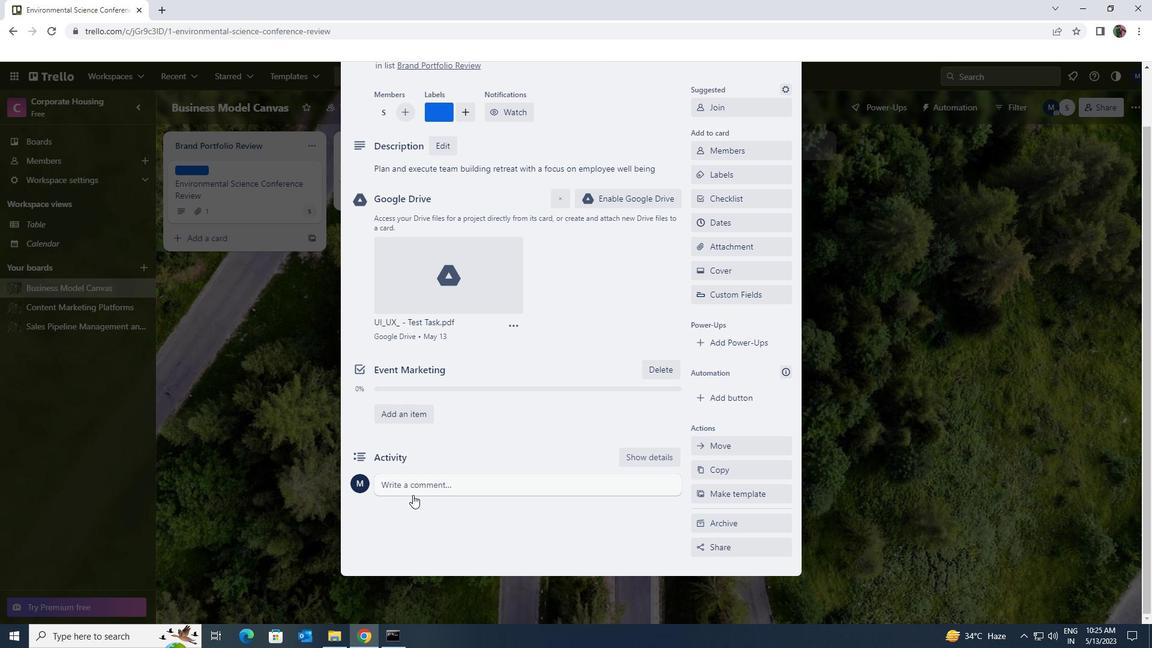 
Action: Key pressed <Key.shift><Key.shift><Key.shift><Key.shift><Key.shift><Key.shift><Key.shift><Key.shift><Key.shift><Key.shift><Key.shift><Key.shift><Key.shift><Key.shift><Key.shift><Key.shift><Key.shift><Key.shift><Key.shift><Key.shift><Key.shift><Key.shift><Key.shift><Key.shift><Key.shift><Key.shift><Key.shift><Key.shift><Key.shift>WE<Key.space>SHOULD<Key.space>APPROACH<Key.space>THIS<Key.space>TASK<Key.space>WITH<Key.space>SENSE<Key.space>OF<Key.space>OWNERSHIP<Key.space>AND<Key.space>PERSONAL<Key.space>RESPONSIBILTY<Key.space><Key.backspace><Key.backspace><Key.backspace><Key.backspace><Key.backspace><Key.backspace><Key.backspace>IBILITY<Key.space>FOR<Key.space>ITS<Key.space>SUCCESS.
Screenshot: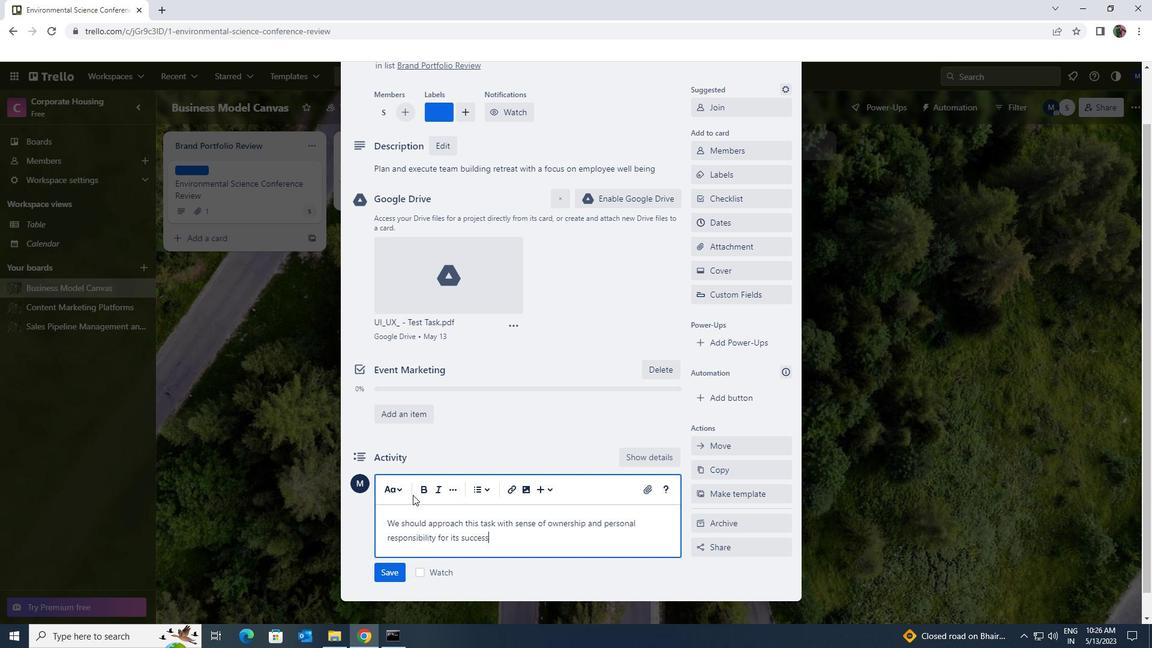 
Action: Mouse scrolled (412, 494) with delta (0, 0)
Screenshot: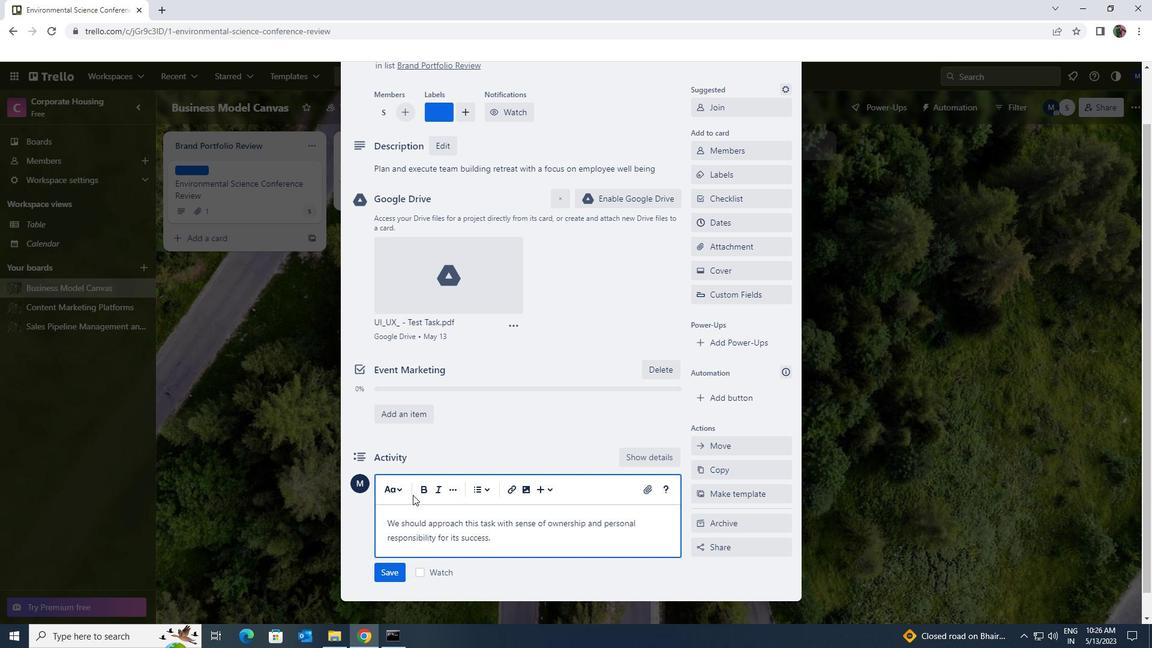 
Action: Mouse moved to (391, 547)
Screenshot: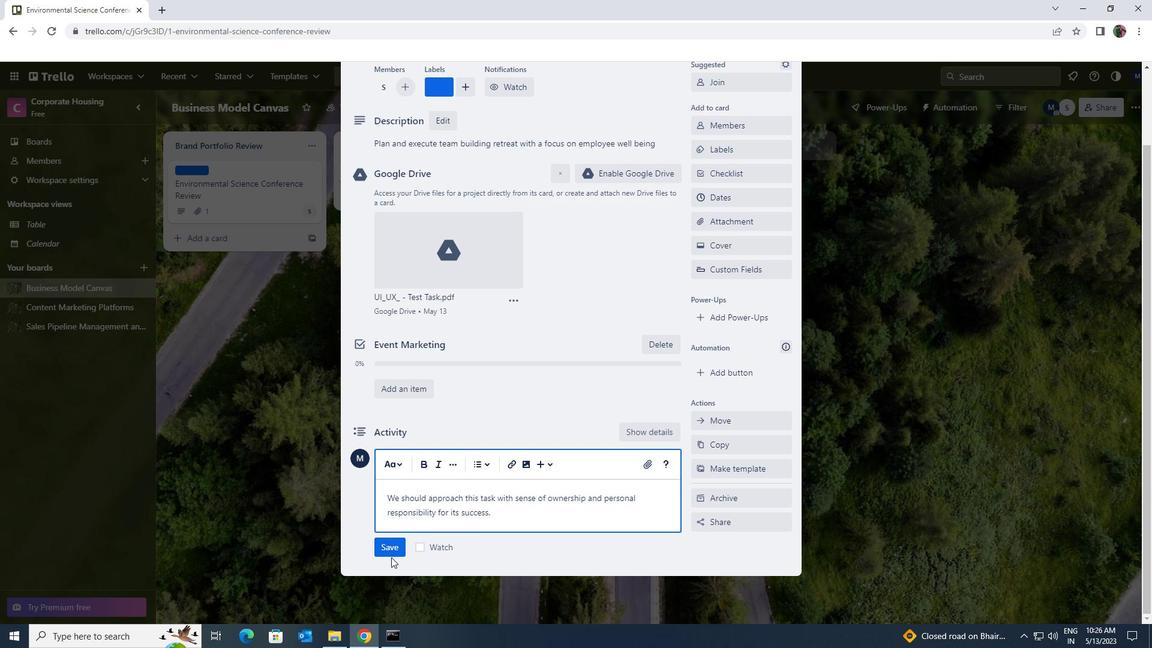 
Action: Mouse pressed left at (391, 547)
Screenshot: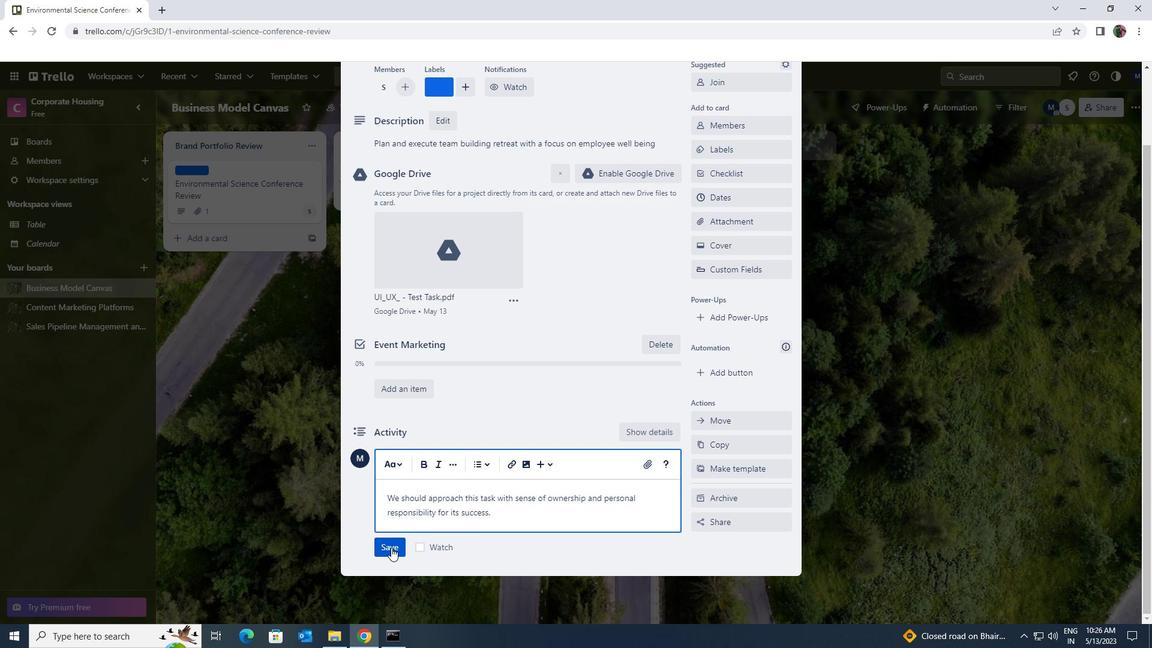 
Action: Mouse moved to (529, 480)
Screenshot: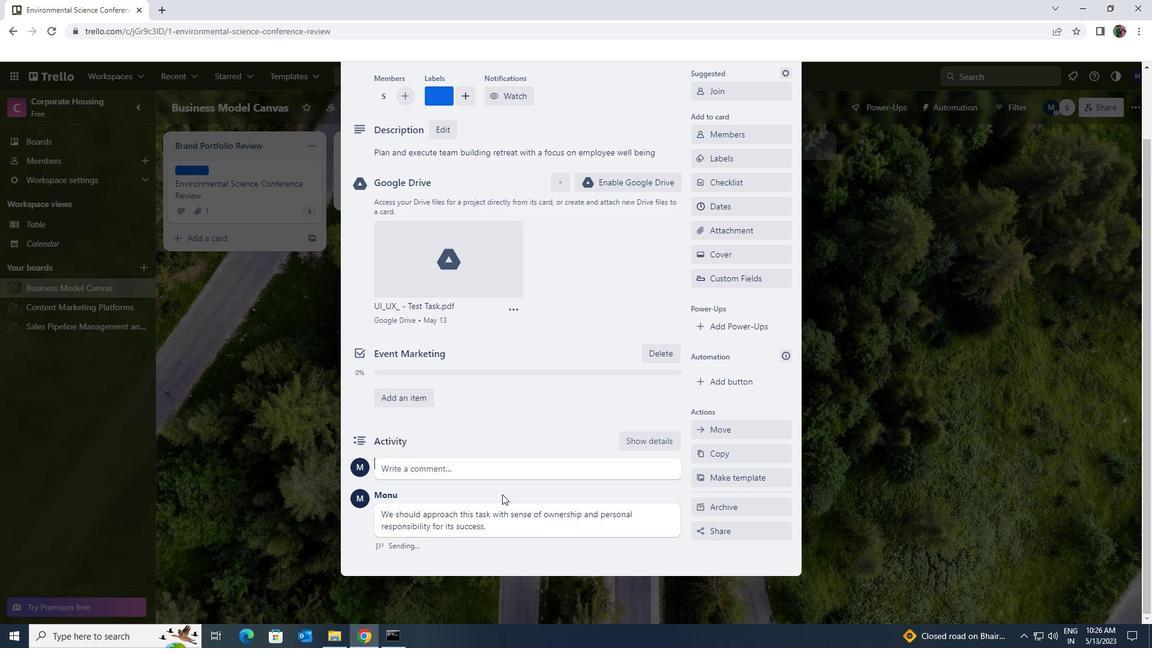 
Action: Mouse scrolled (529, 480) with delta (0, 0)
Screenshot: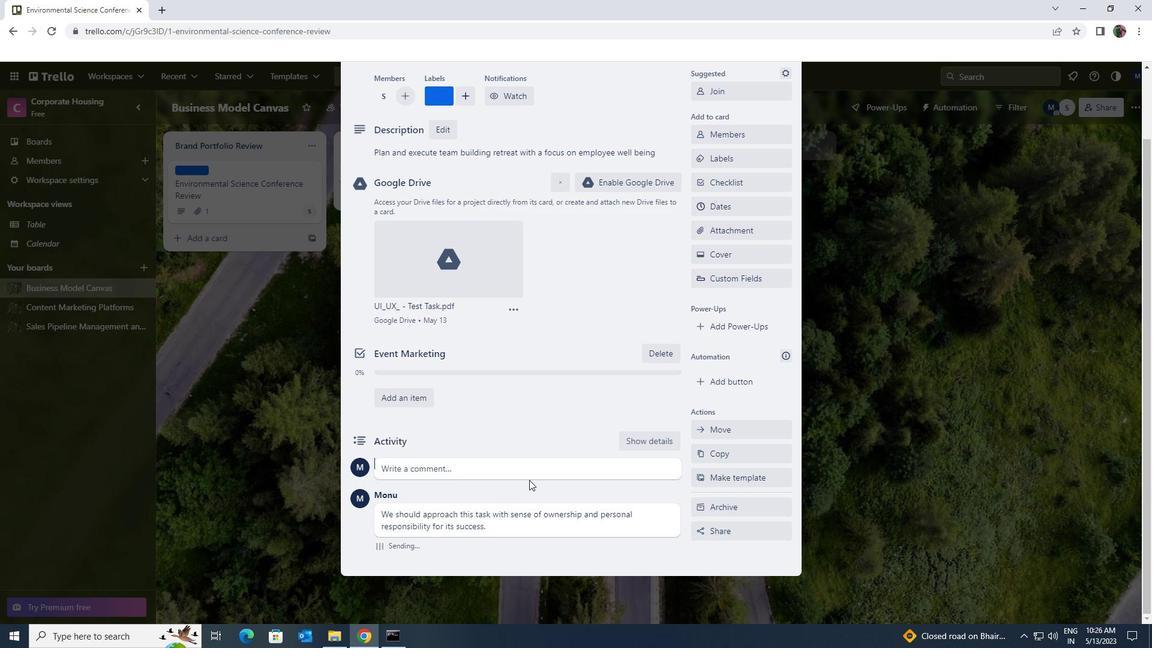 
Action: Mouse moved to (529, 480)
Screenshot: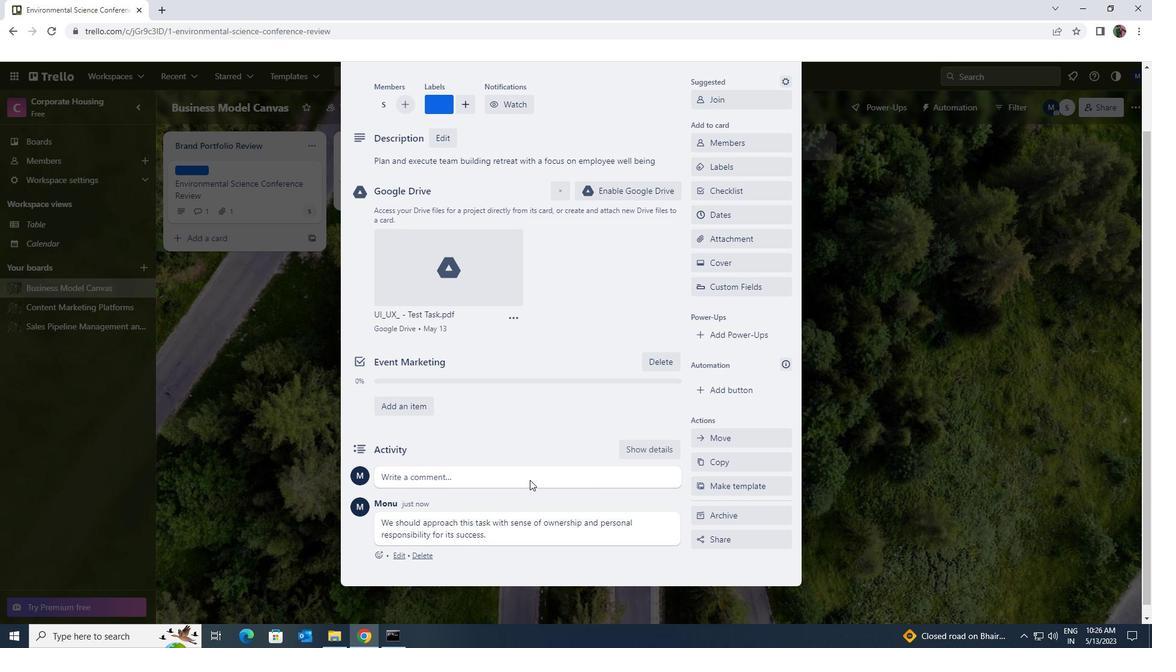 
Action: Mouse scrolled (529, 480) with delta (0, 0)
Screenshot: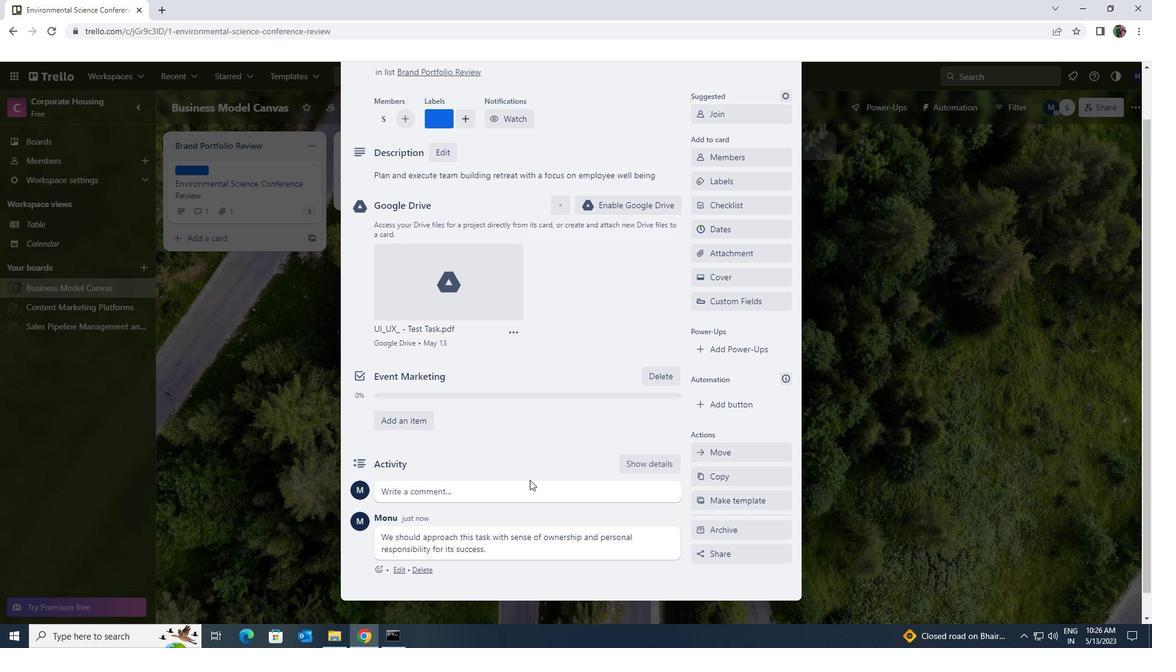 
Action: Mouse scrolled (529, 480) with delta (0, 0)
Screenshot: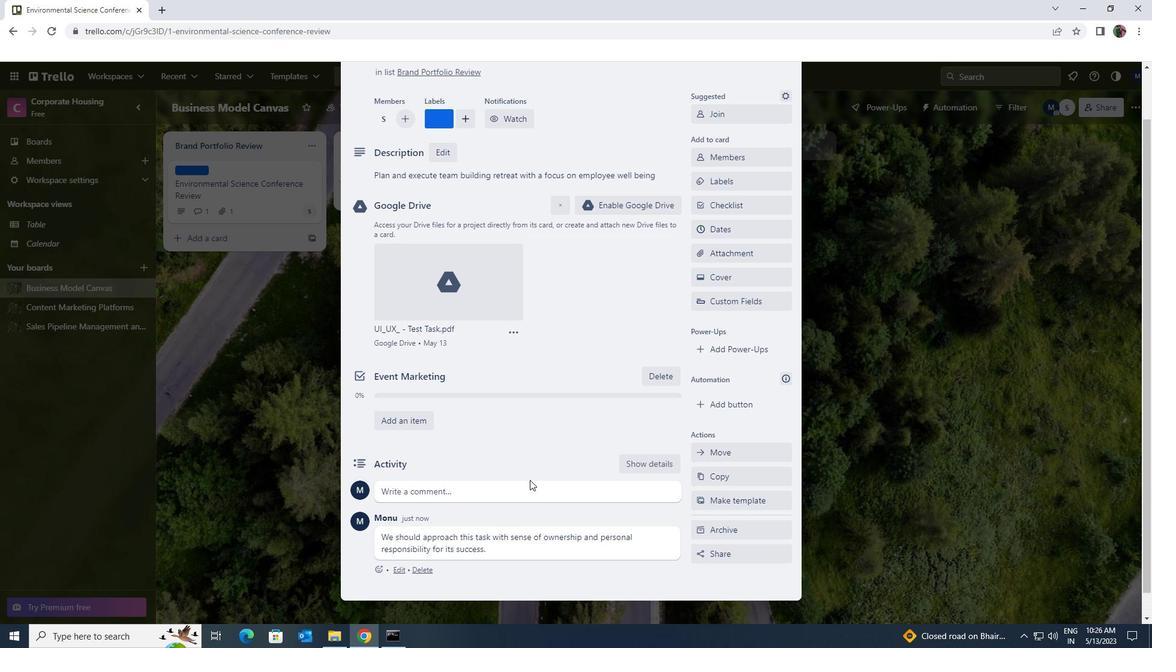 
Action: Mouse scrolled (529, 480) with delta (0, 0)
Screenshot: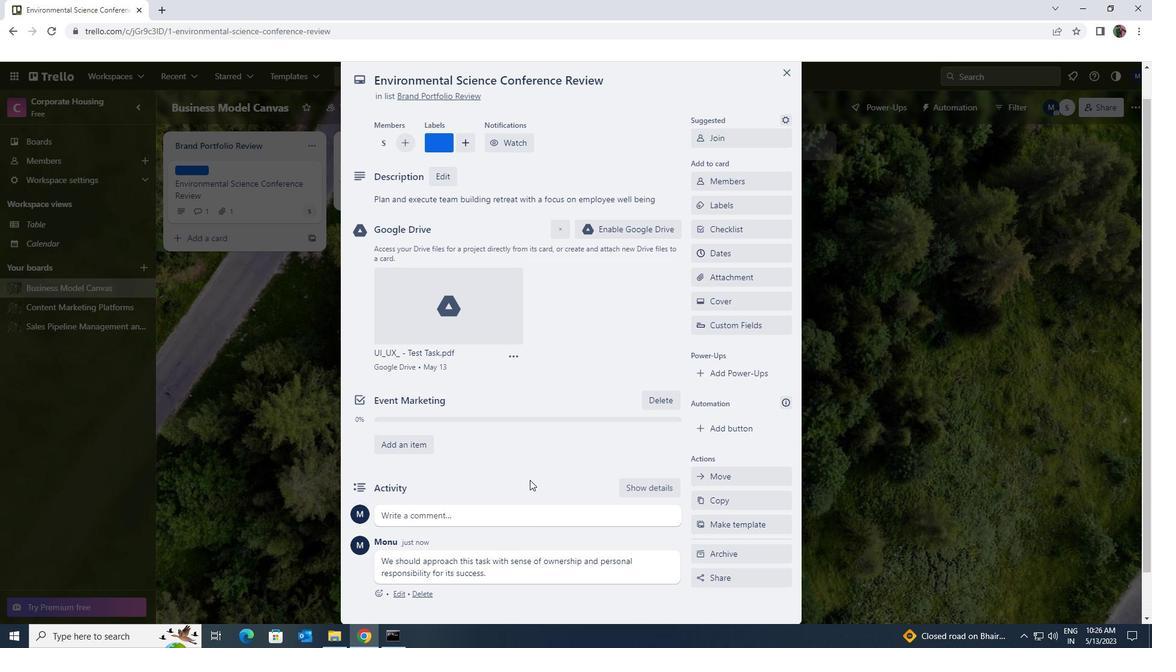 
Action: Mouse moved to (704, 285)
Screenshot: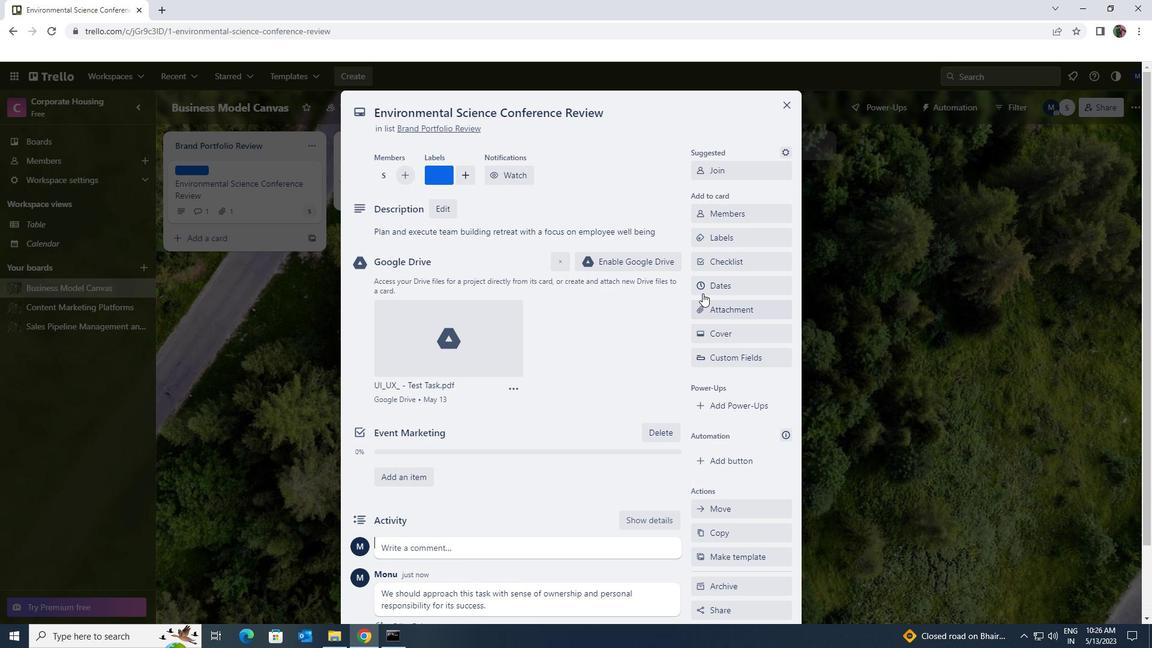 
Action: Mouse pressed left at (704, 285)
Screenshot: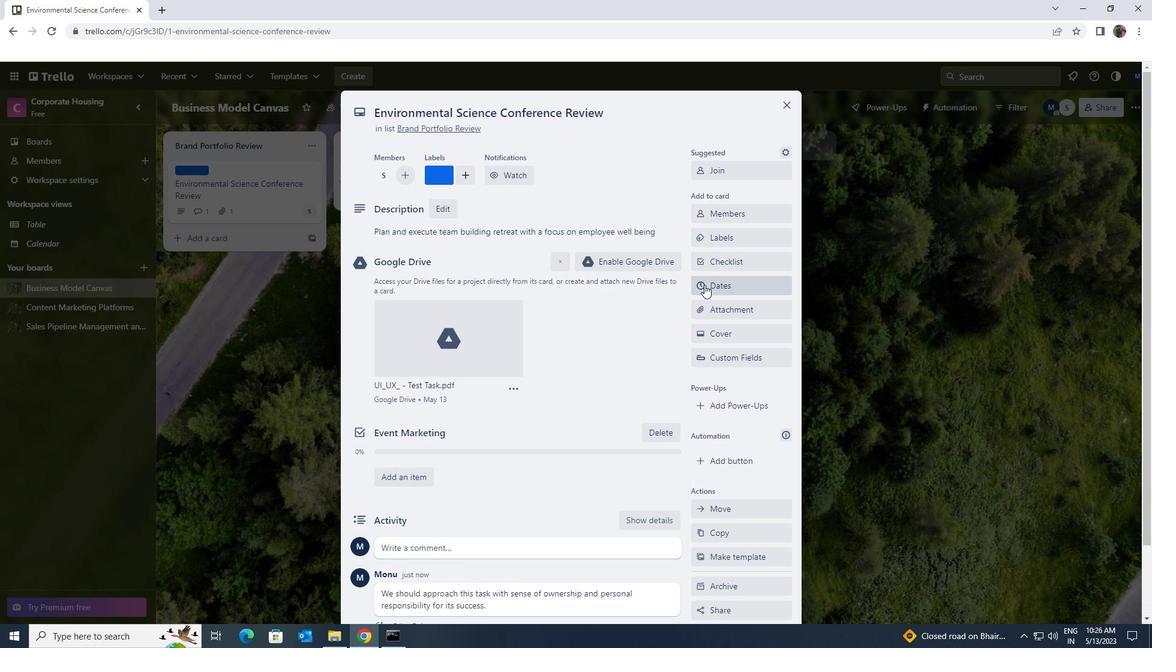 
Action: Mouse moved to (697, 321)
Screenshot: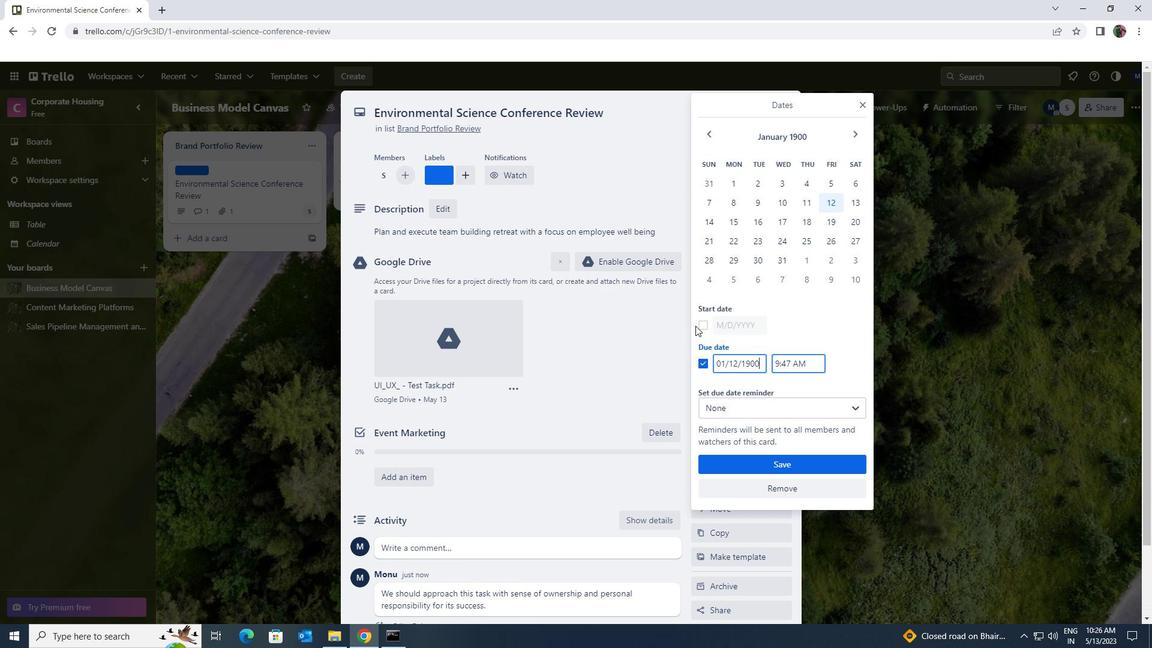 
Action: Mouse pressed left at (697, 321)
Screenshot: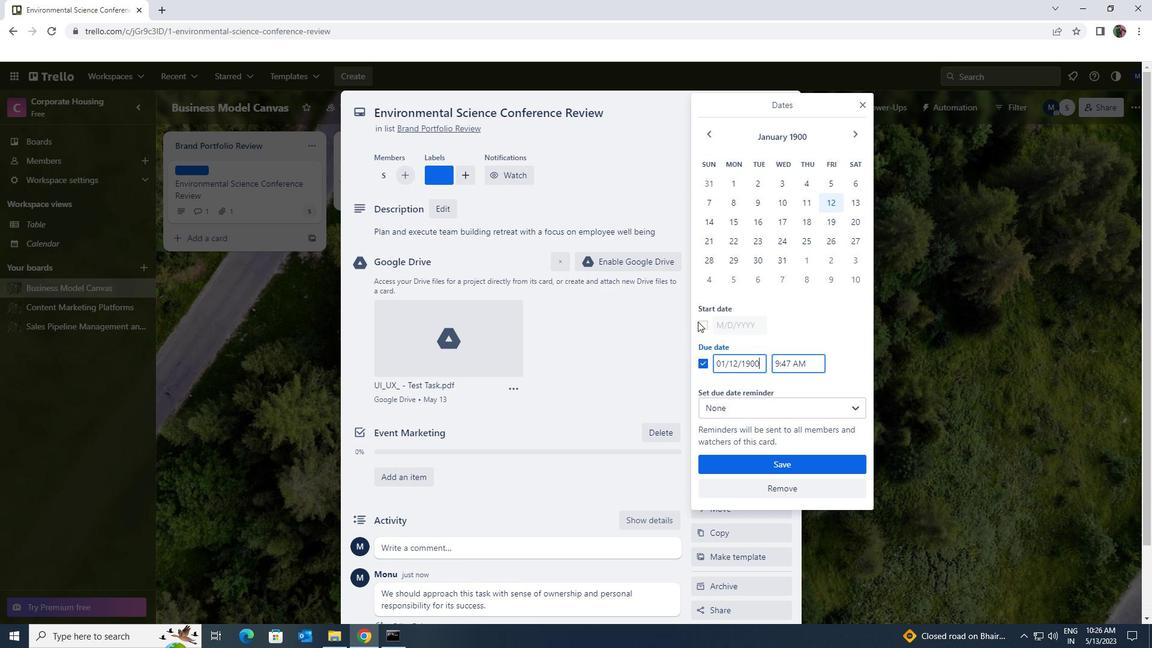 
Action: Mouse moved to (706, 326)
Screenshot: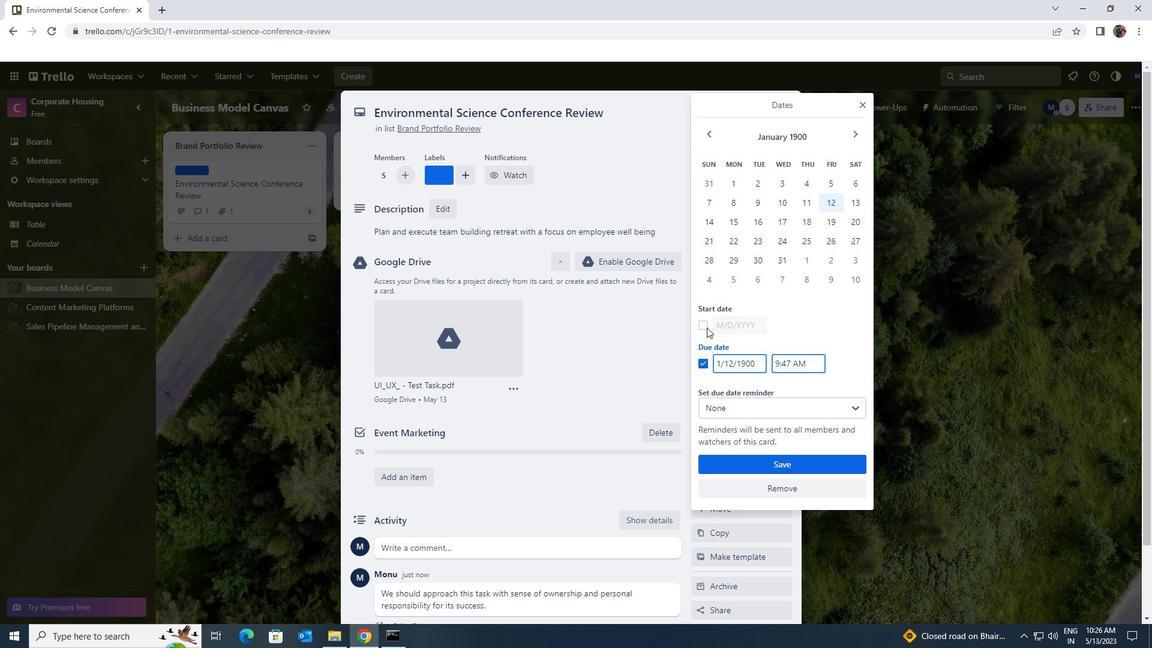 
Action: Mouse pressed left at (706, 326)
Screenshot: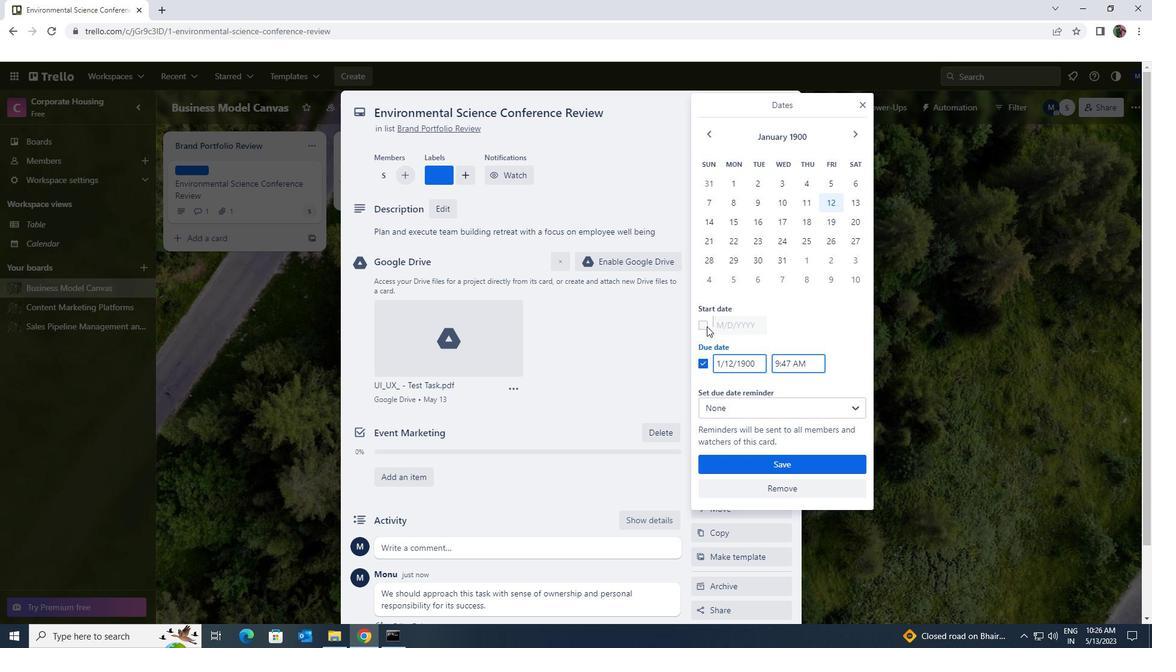 
Action: Mouse moved to (760, 324)
Screenshot: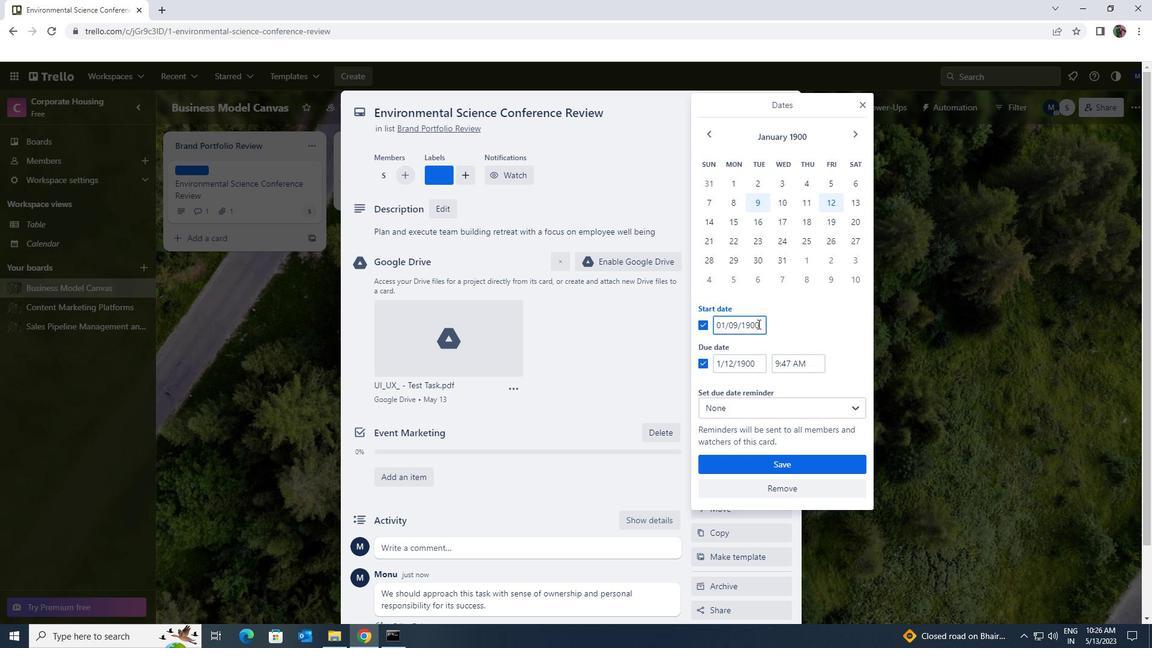 
Action: Mouse pressed left at (760, 324)
Screenshot: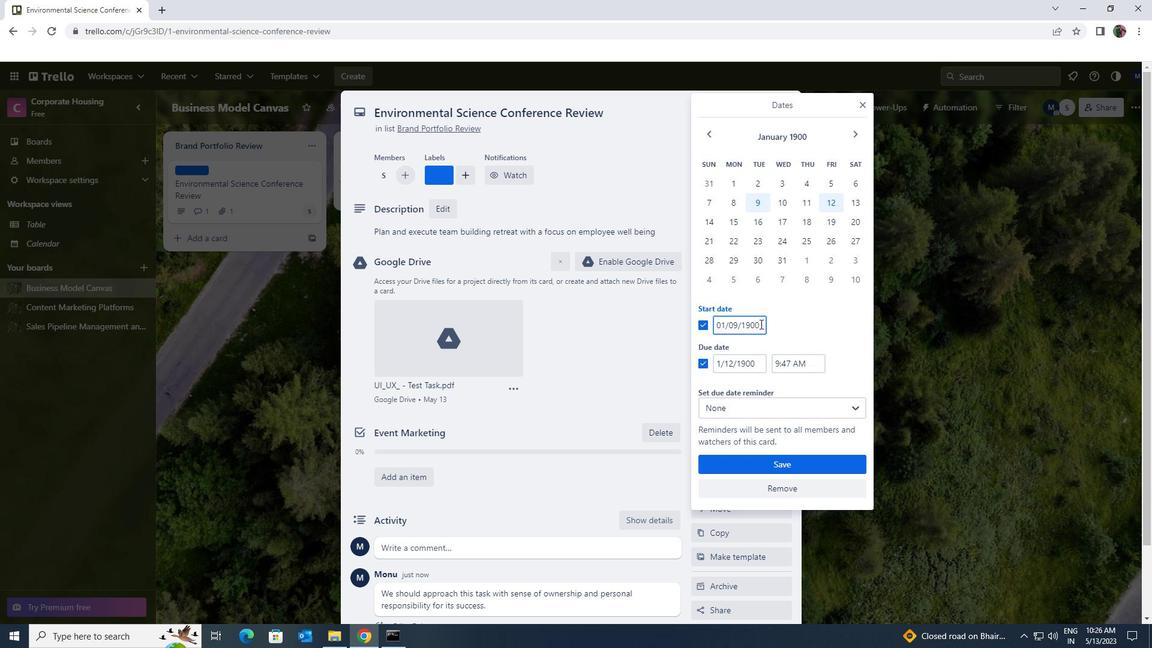 
Action: Mouse moved to (664, 324)
Screenshot: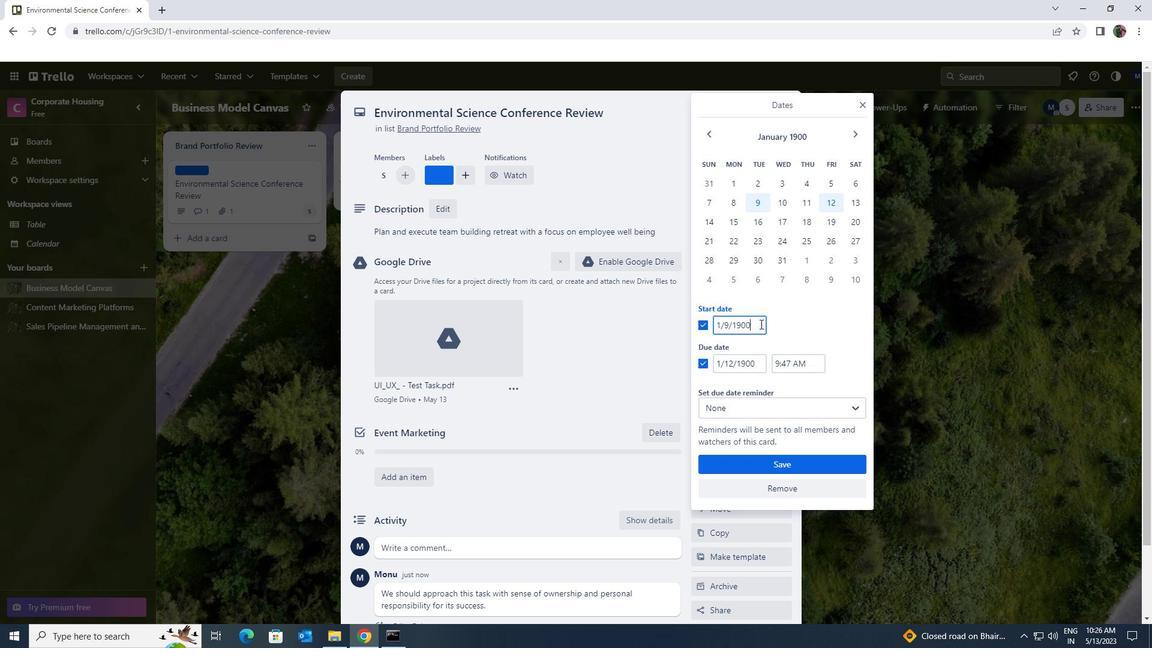 
Action: Key pressed 1/2/1900
Screenshot: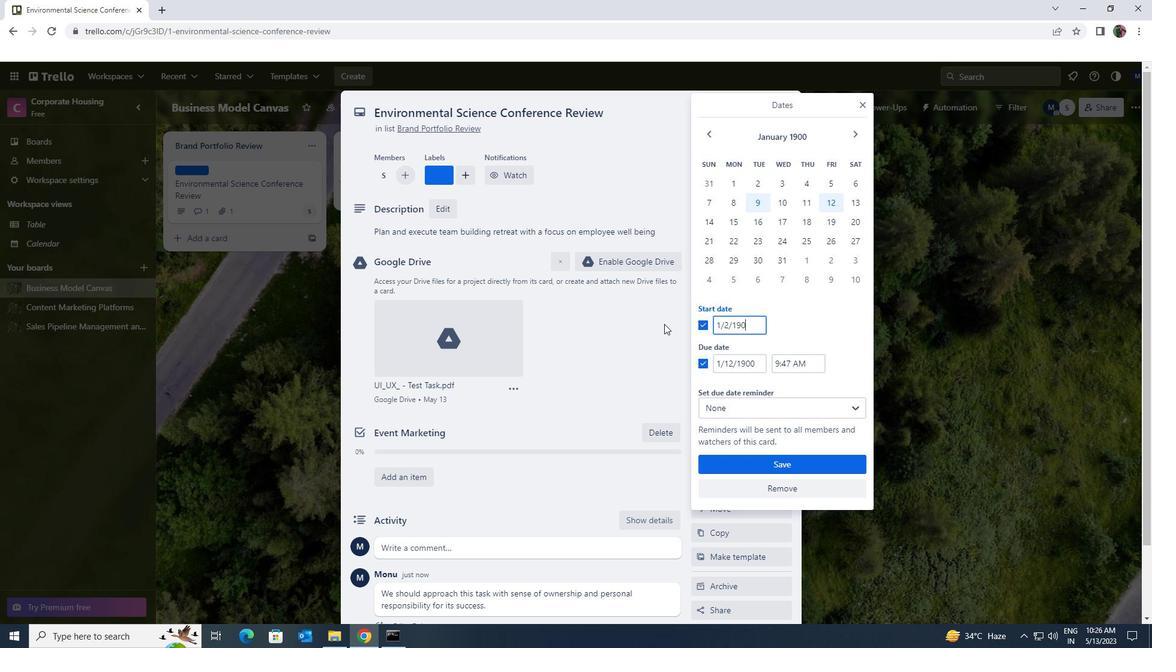 
Action: Mouse moved to (756, 364)
Screenshot: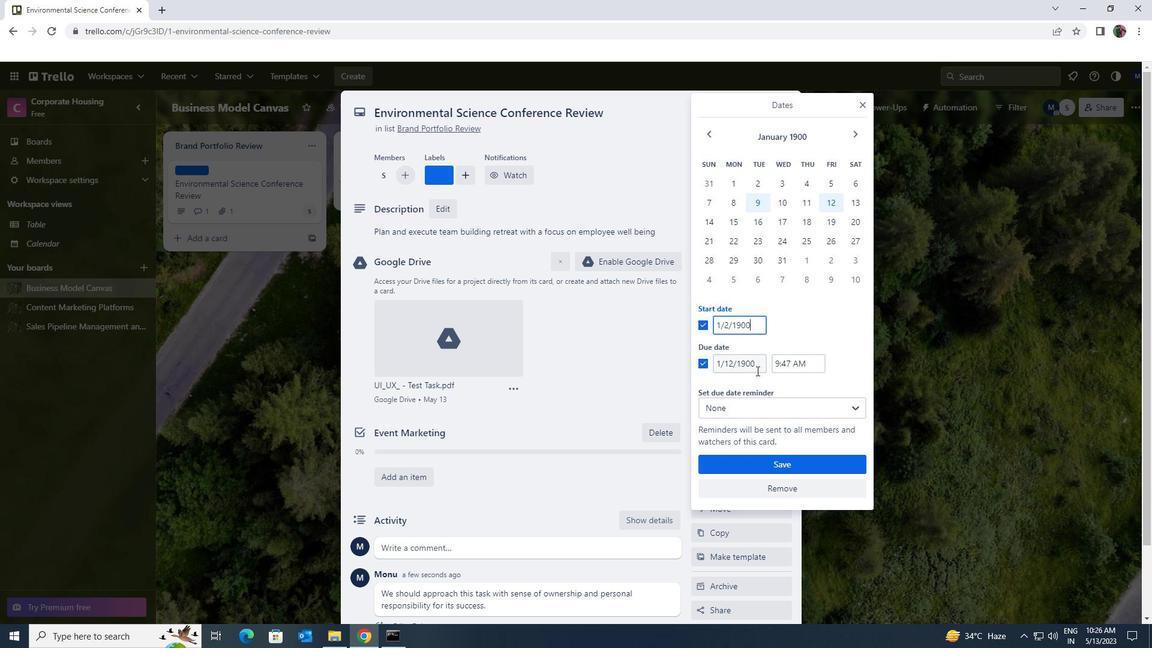 
Action: Mouse pressed left at (756, 364)
Screenshot: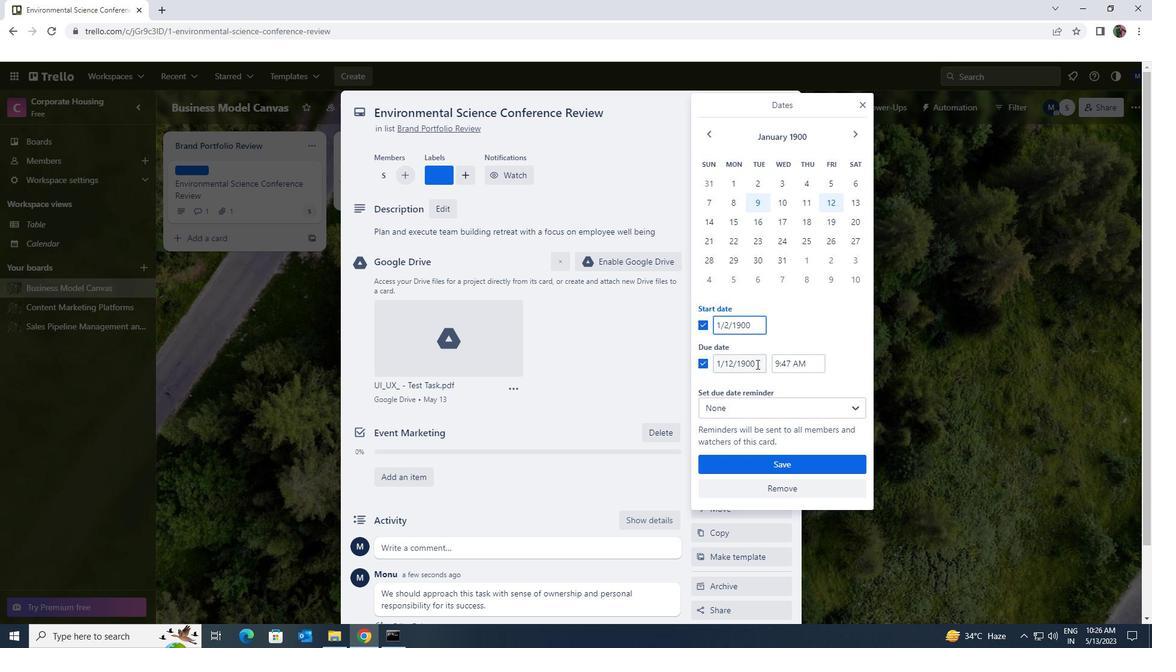 
Action: Mouse moved to (715, 367)
Screenshot: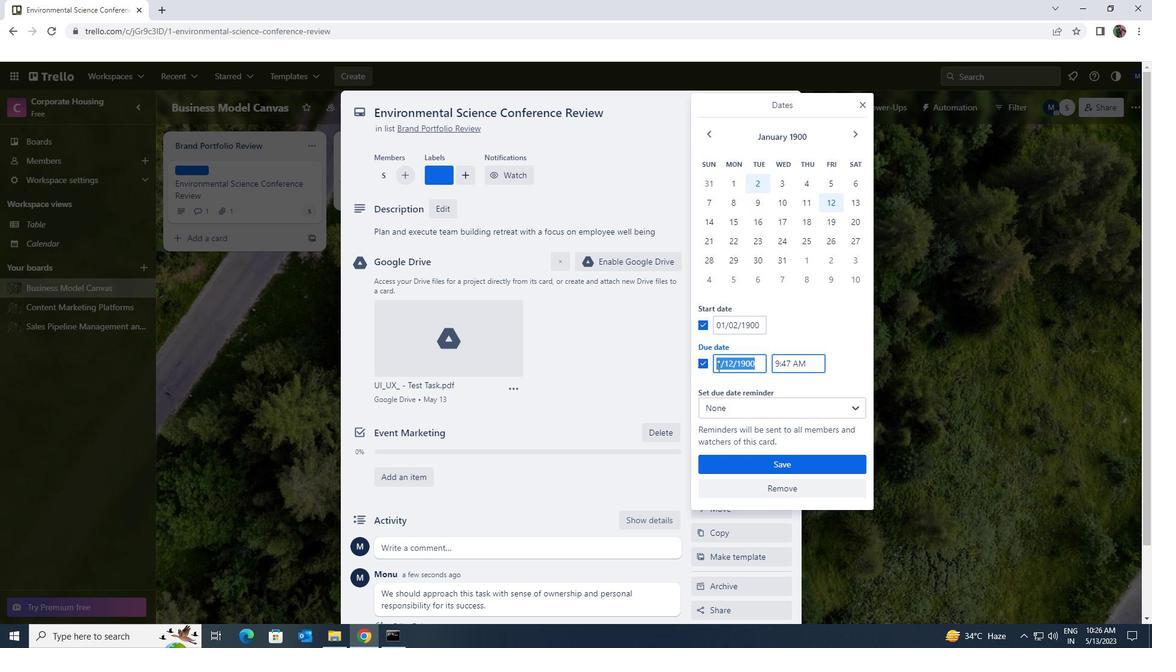 
Action: Key pressed 1/9/1900
Screenshot: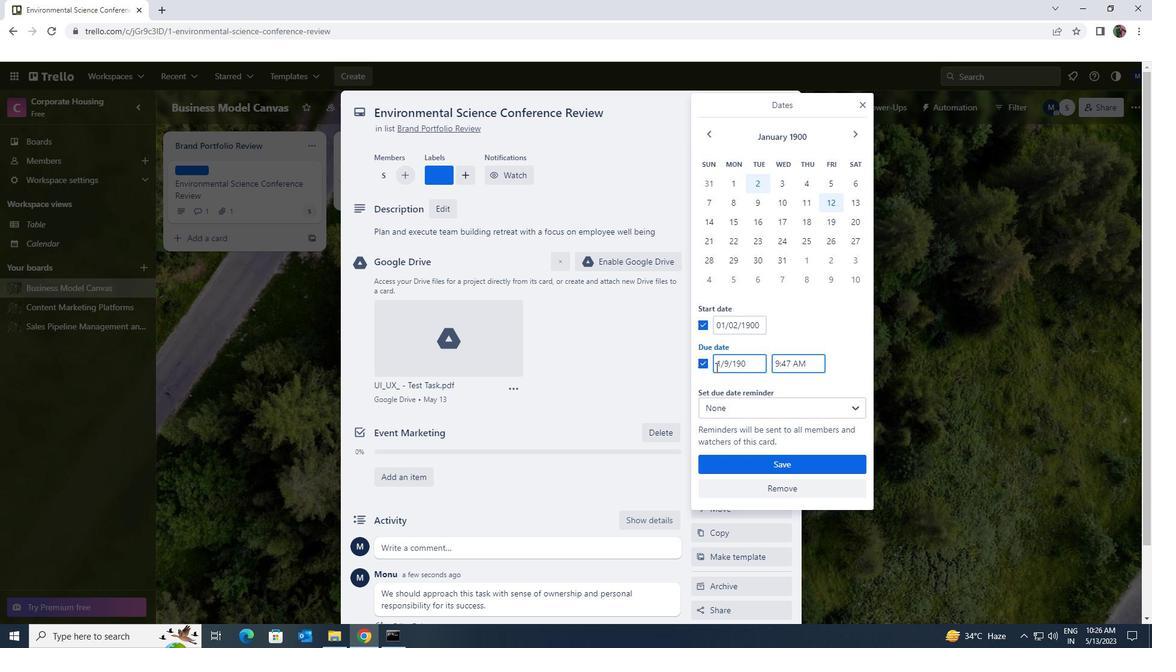 
Action: Mouse moved to (752, 465)
Screenshot: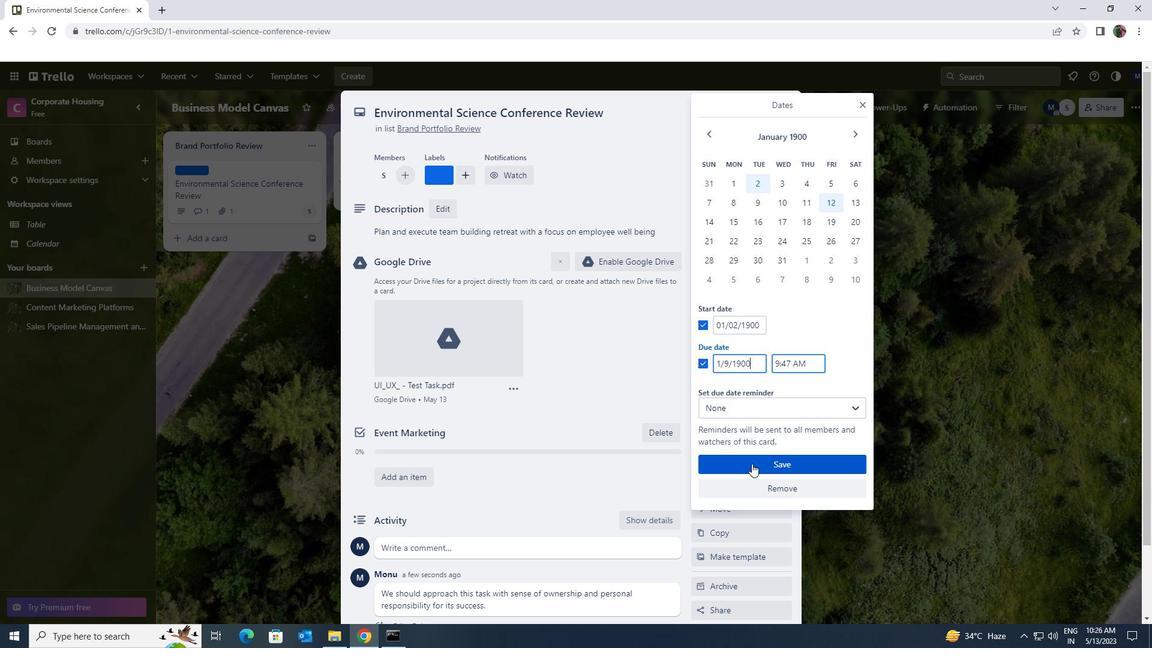
Action: Mouse pressed left at (752, 465)
Screenshot: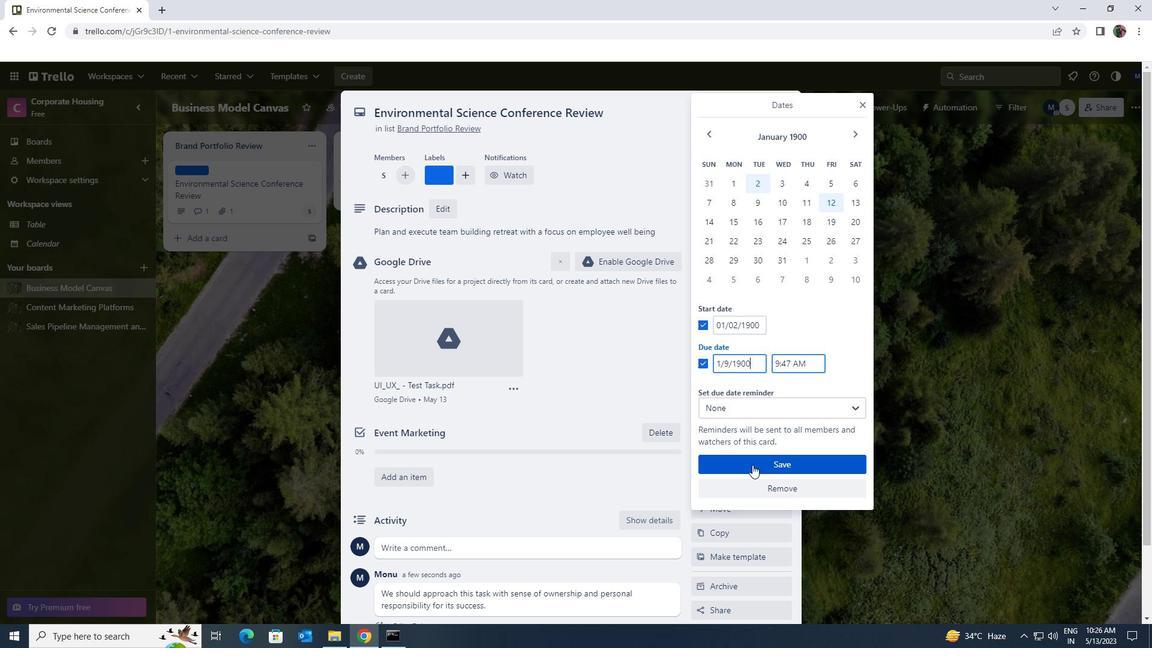 
